 Task: Find connections with filter location Brackenheim with filter topic #Lifewith filter profile language English with filter current company Government of India with filter school Sant Gadge Baba Amravati University, Amravati with filter industry Specialty Trade Contractors with filter service category Bartending with filter keywords title Teaching Assistant
Action: Mouse moved to (552, 70)
Screenshot: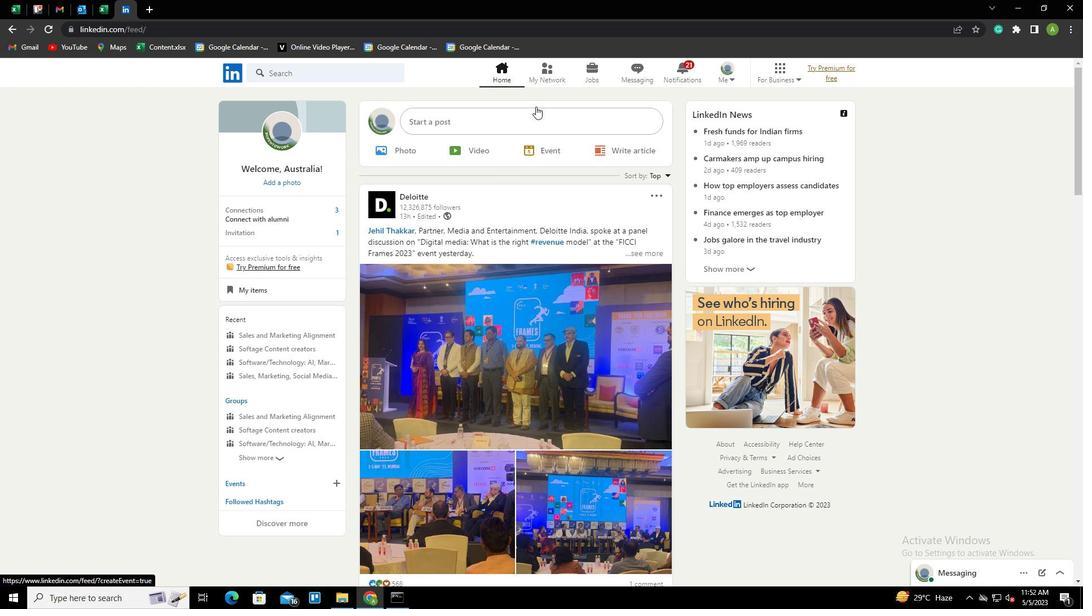 
Action: Mouse pressed left at (552, 70)
Screenshot: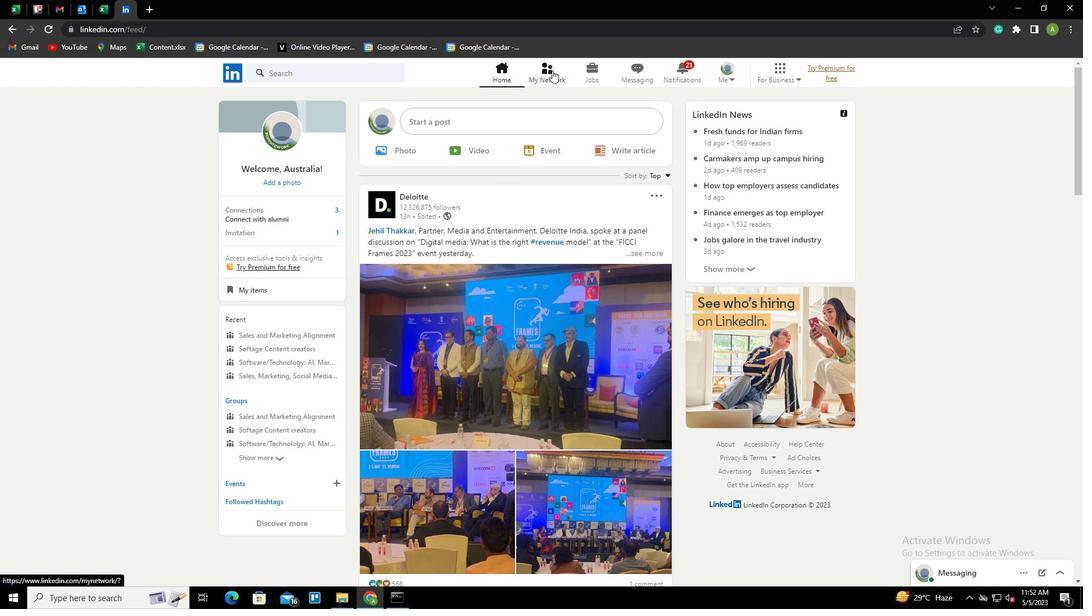 
Action: Mouse moved to (290, 132)
Screenshot: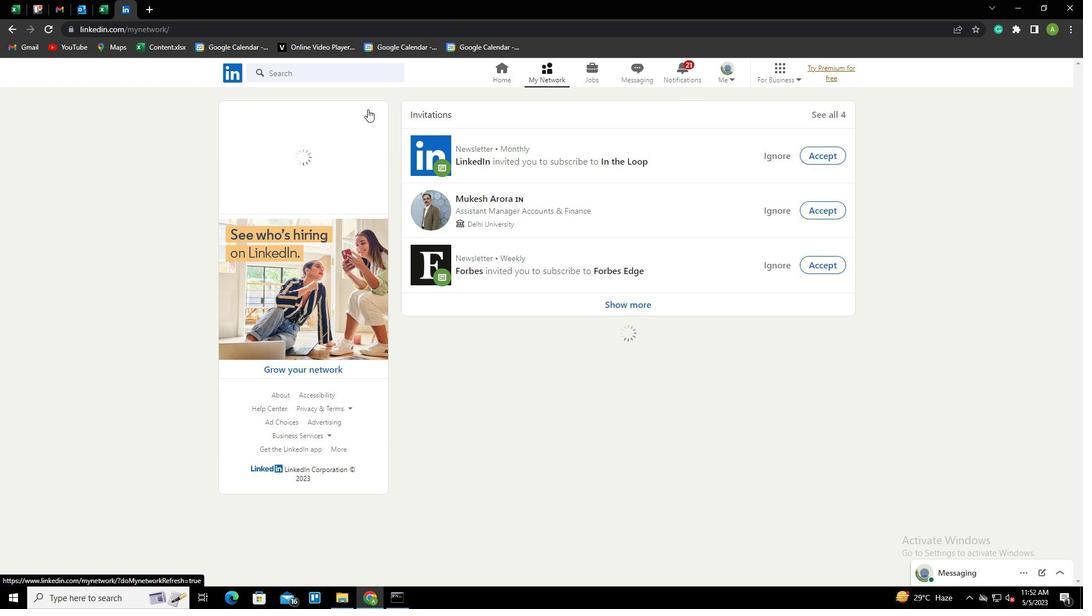 
Action: Mouse pressed left at (290, 132)
Screenshot: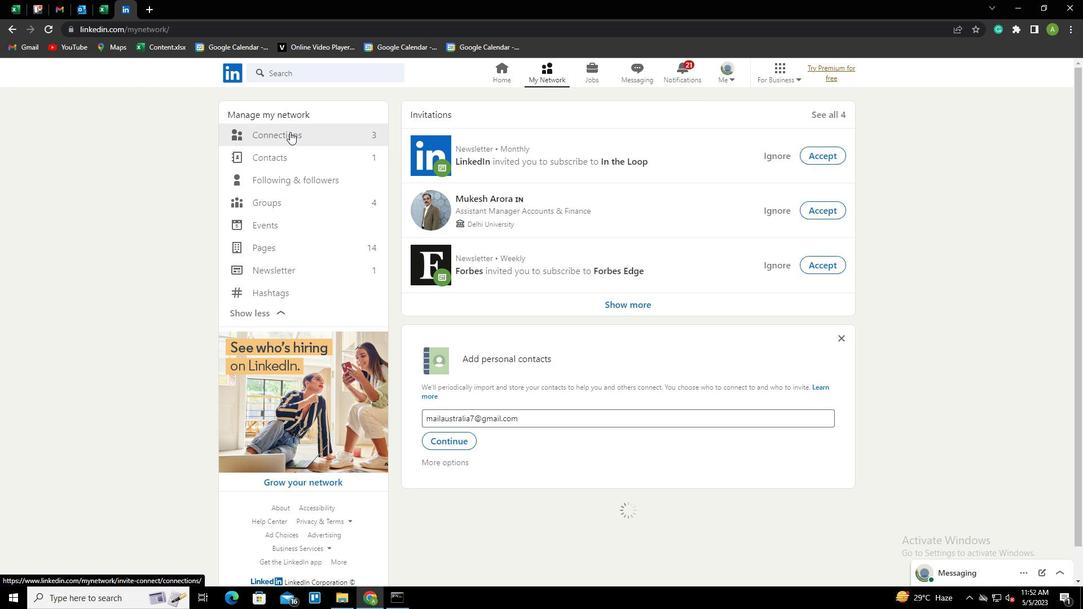 
Action: Mouse moved to (616, 135)
Screenshot: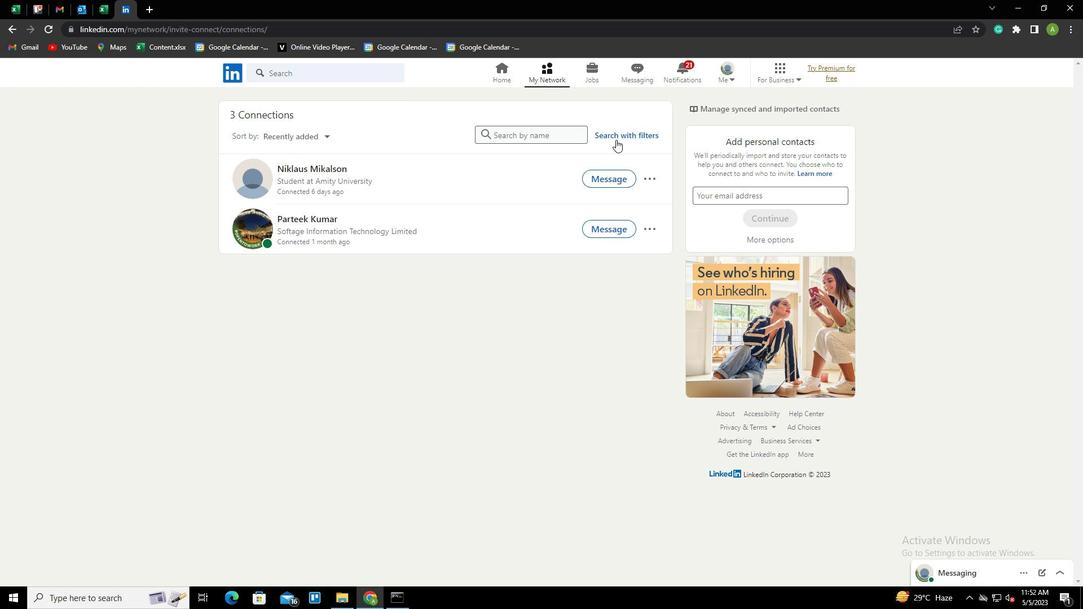 
Action: Mouse pressed left at (616, 135)
Screenshot: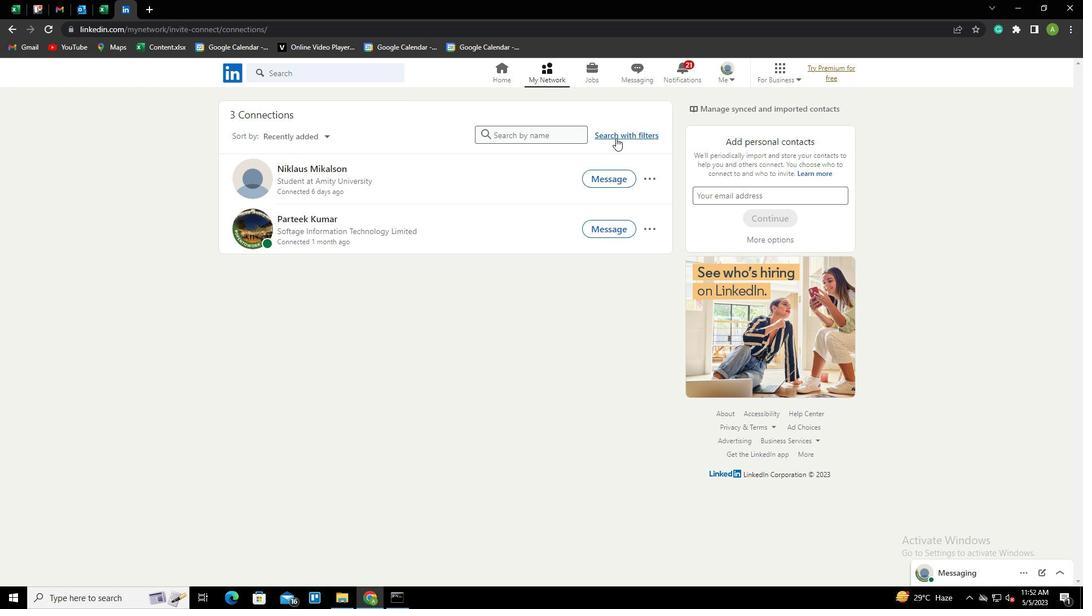 
Action: Mouse moved to (580, 100)
Screenshot: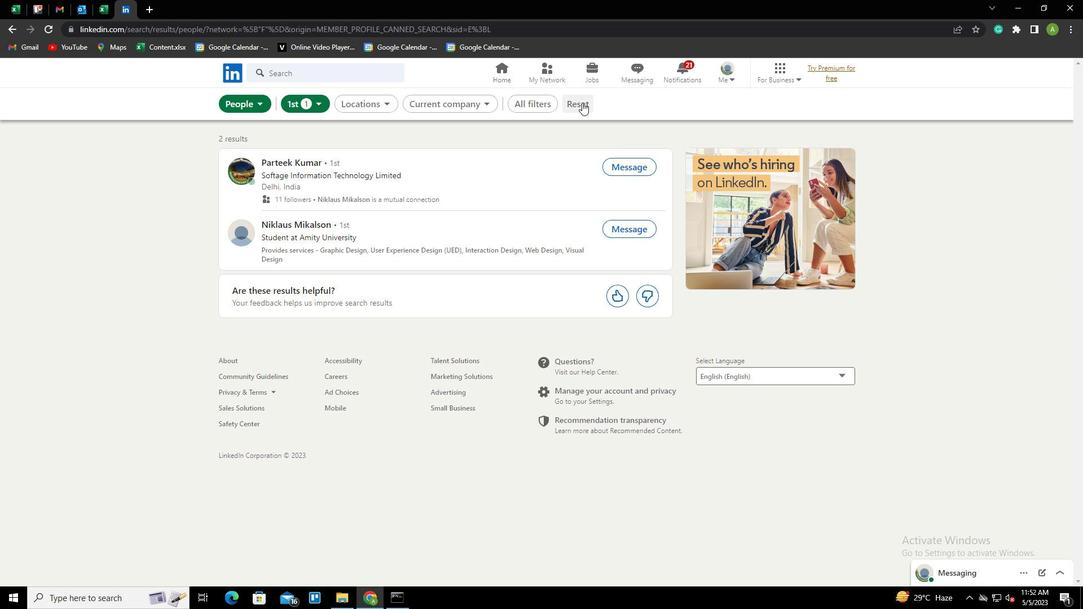 
Action: Mouse pressed left at (580, 100)
Screenshot: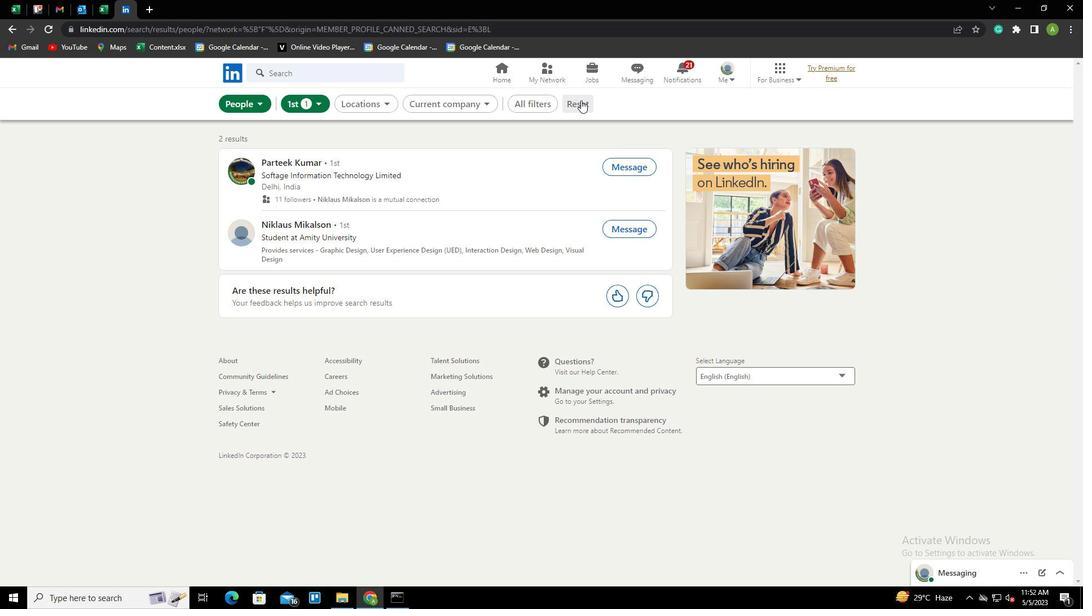 
Action: Mouse moved to (559, 104)
Screenshot: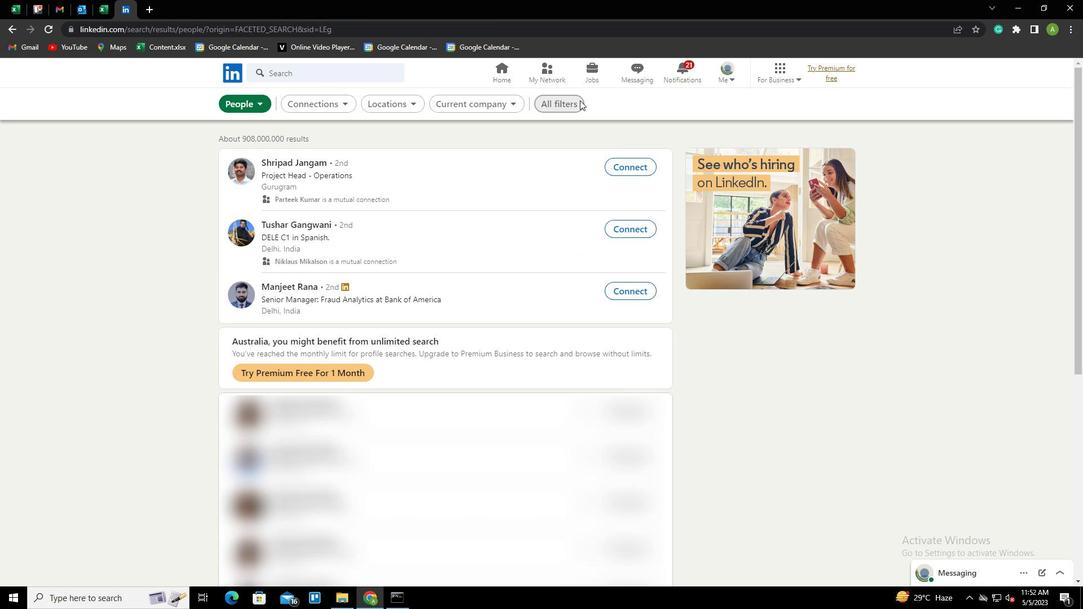 
Action: Mouse pressed left at (559, 104)
Screenshot: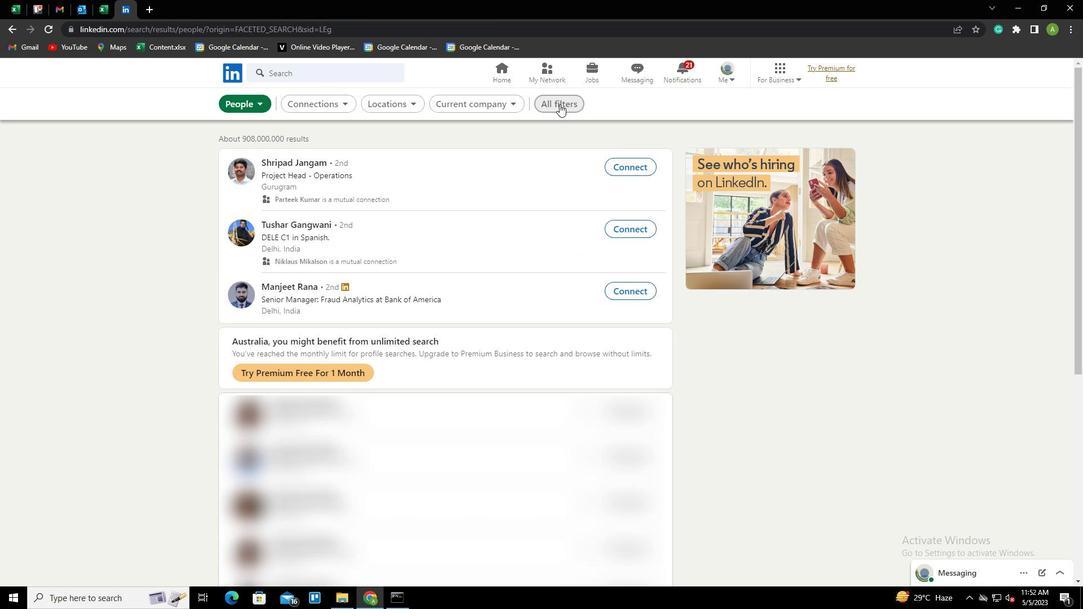 
Action: Mouse moved to (948, 367)
Screenshot: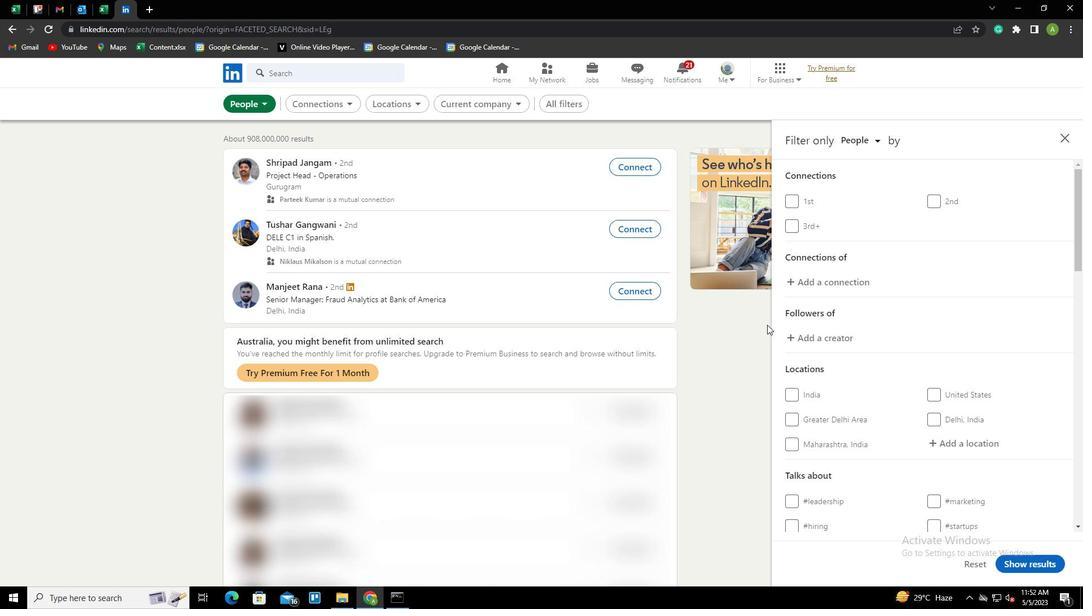 
Action: Mouse scrolled (948, 366) with delta (0, 0)
Screenshot: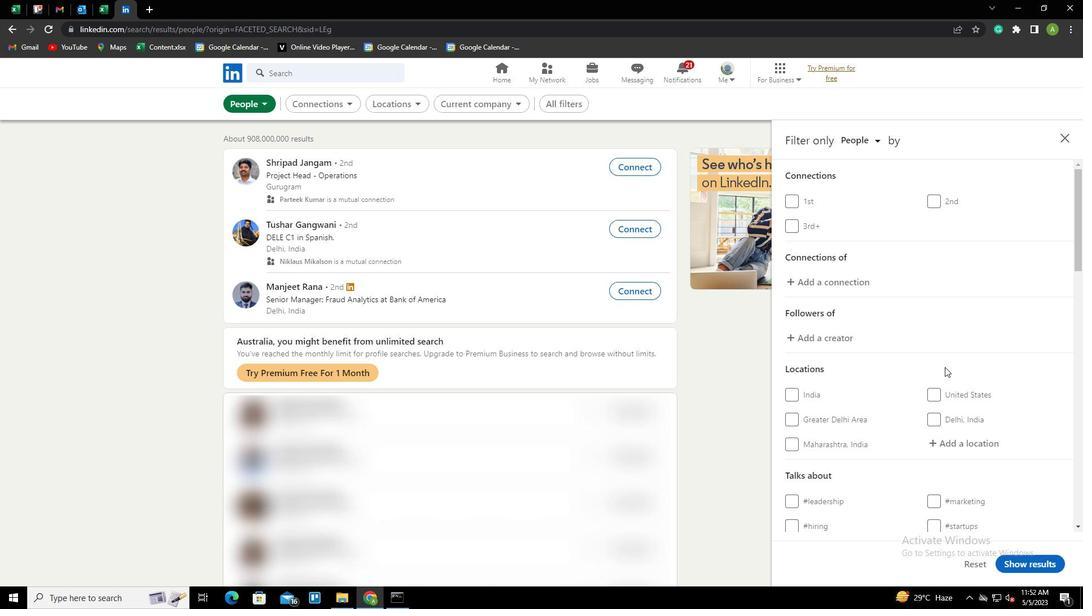 
Action: Mouse scrolled (948, 366) with delta (0, 0)
Screenshot: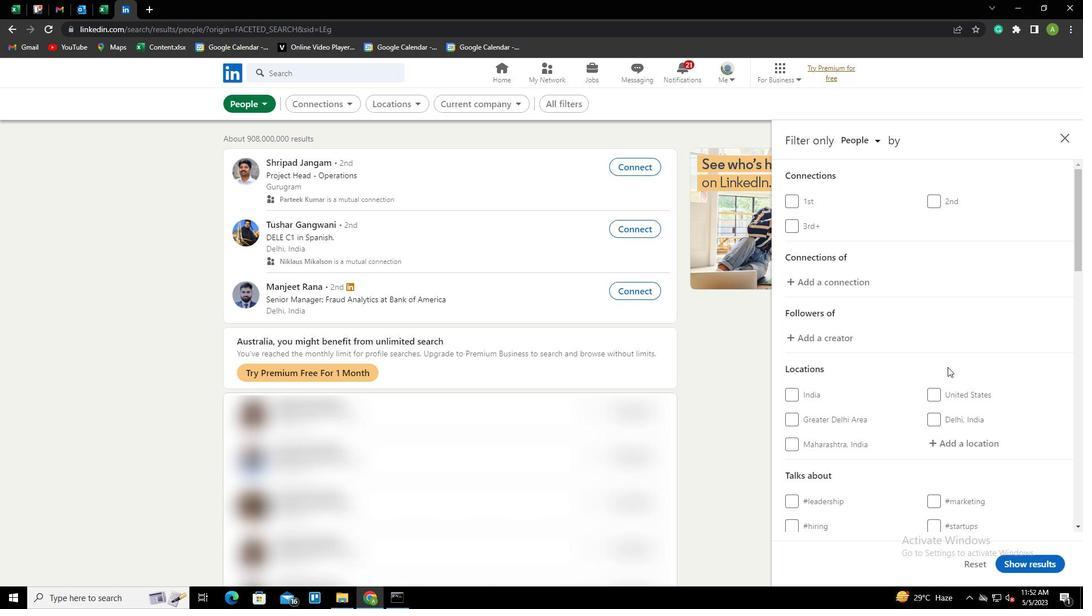 
Action: Mouse scrolled (948, 366) with delta (0, 0)
Screenshot: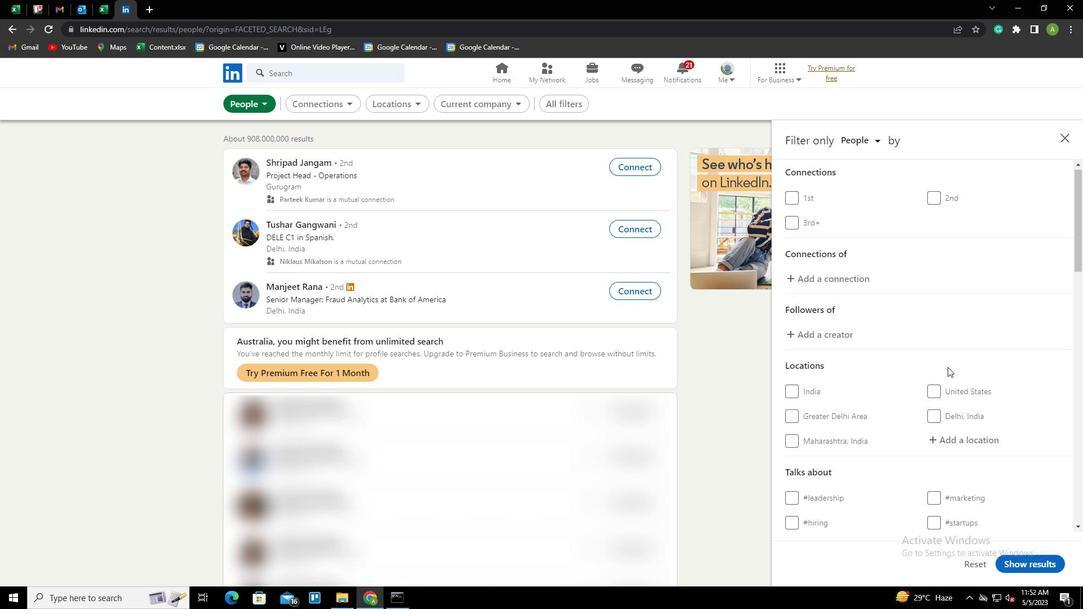 
Action: Mouse moved to (942, 279)
Screenshot: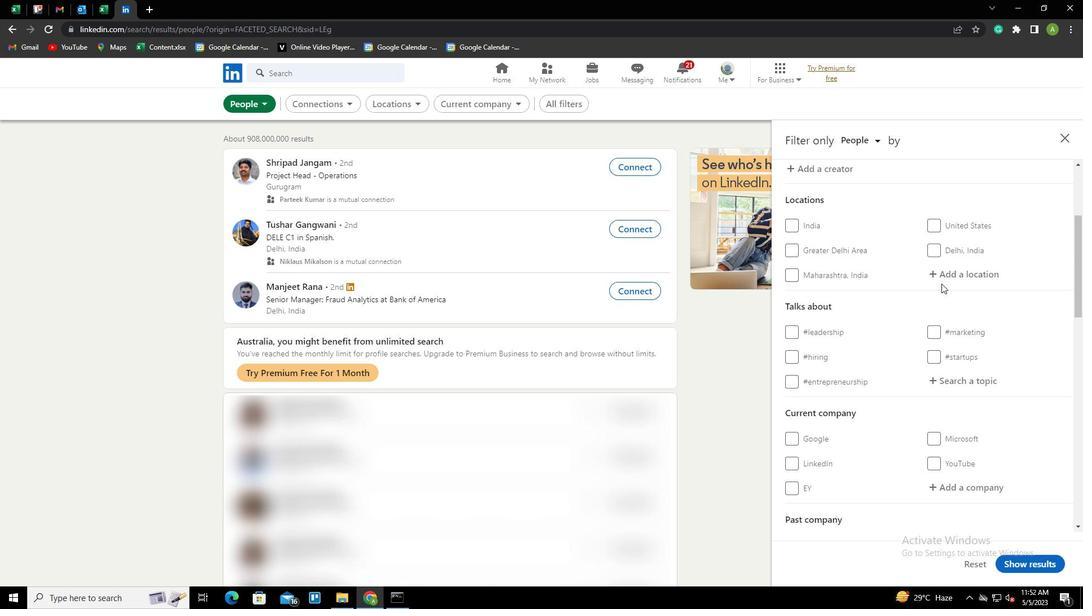 
Action: Mouse pressed left at (942, 279)
Screenshot: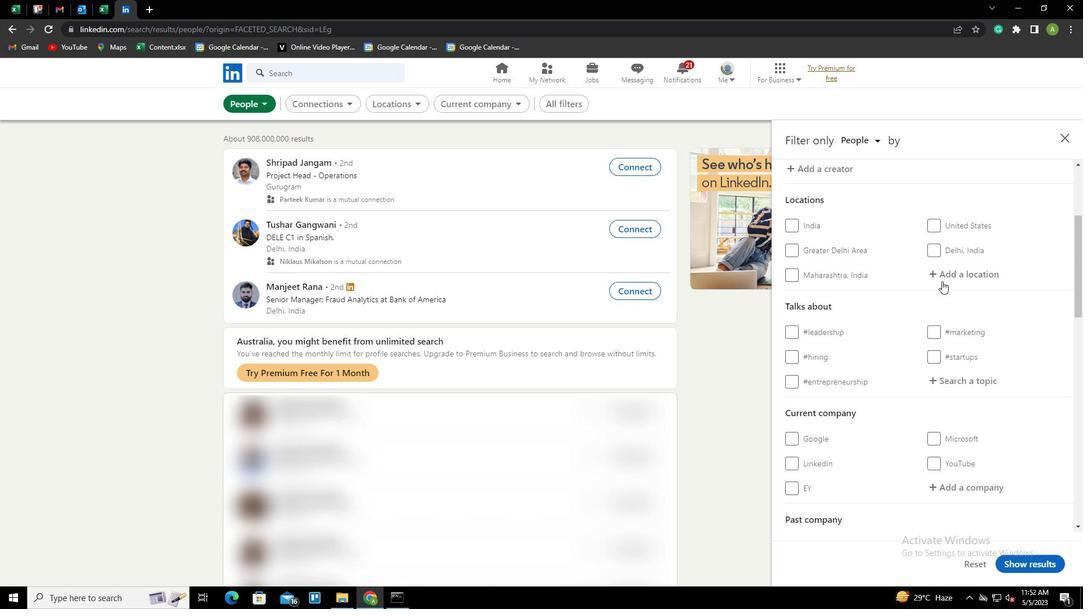 
Action: Key pressed <Key.shift>A<Key.shift_r><Key.home><Key.shift>BRACKENHEIM<Key.down><Key.enter>
Screenshot: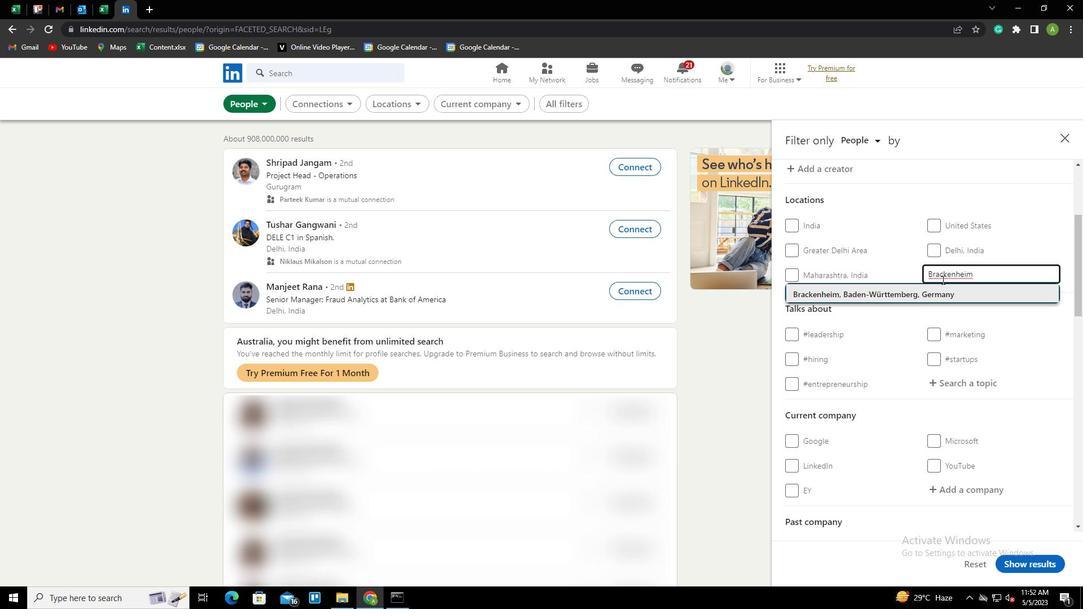 
Action: Mouse scrolled (942, 279) with delta (0, 0)
Screenshot: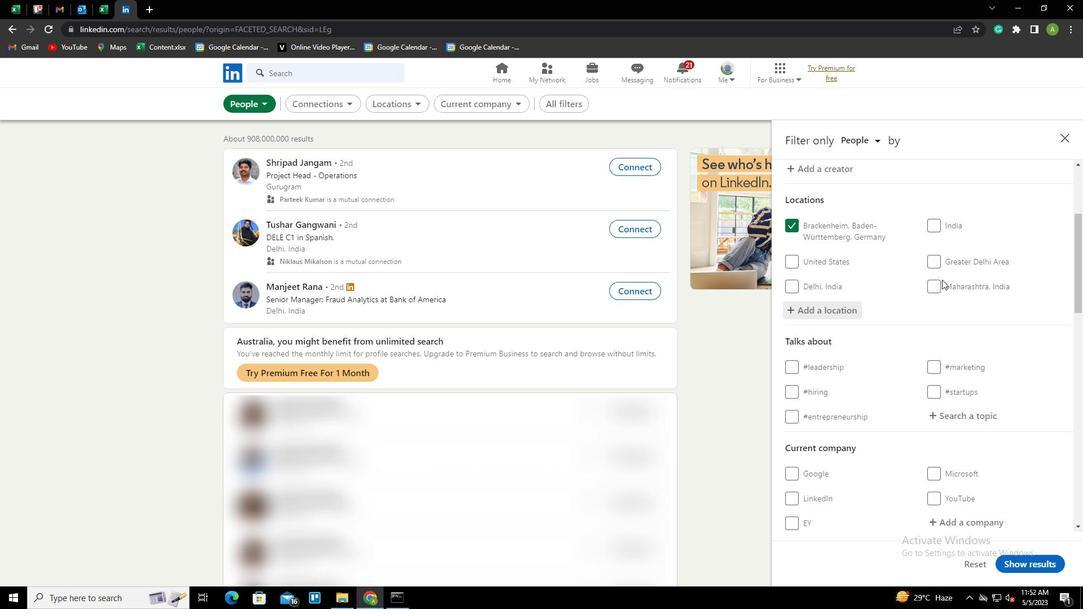 
Action: Mouse scrolled (942, 279) with delta (0, 0)
Screenshot: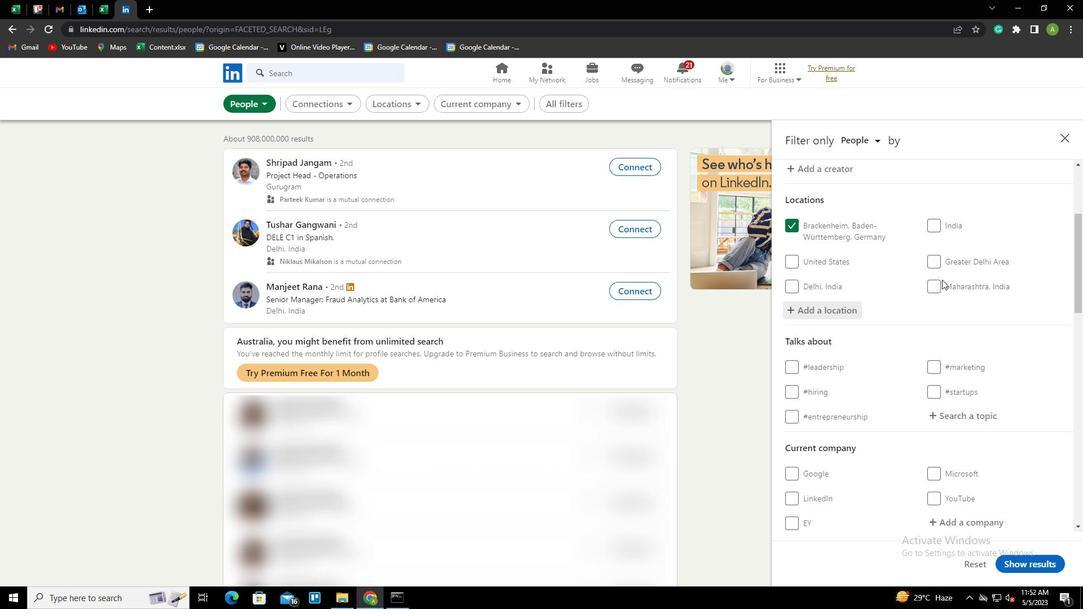 
Action: Mouse moved to (958, 303)
Screenshot: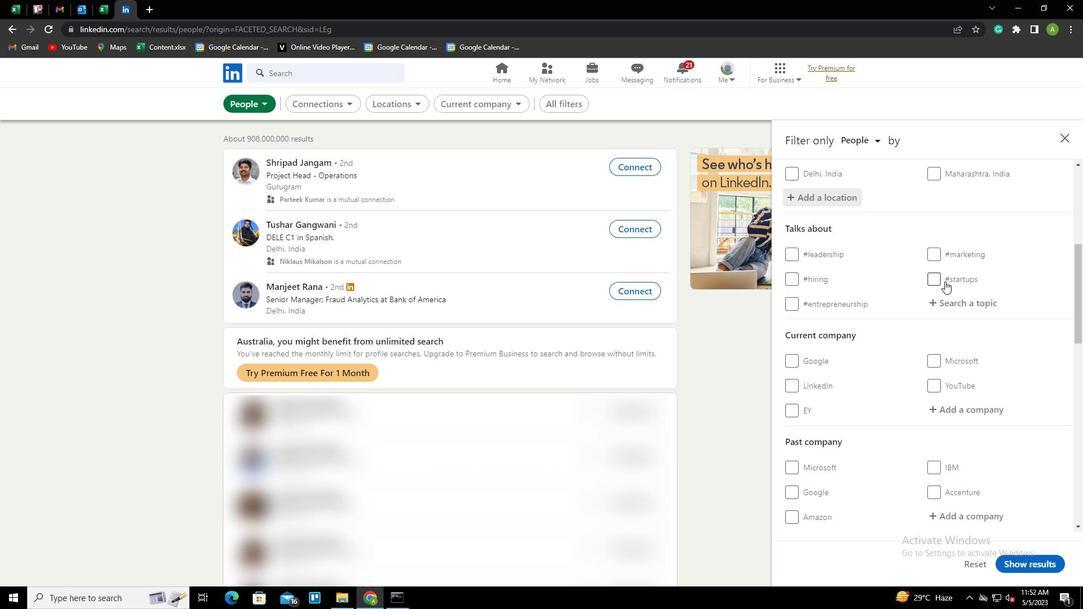 
Action: Mouse pressed left at (958, 303)
Screenshot: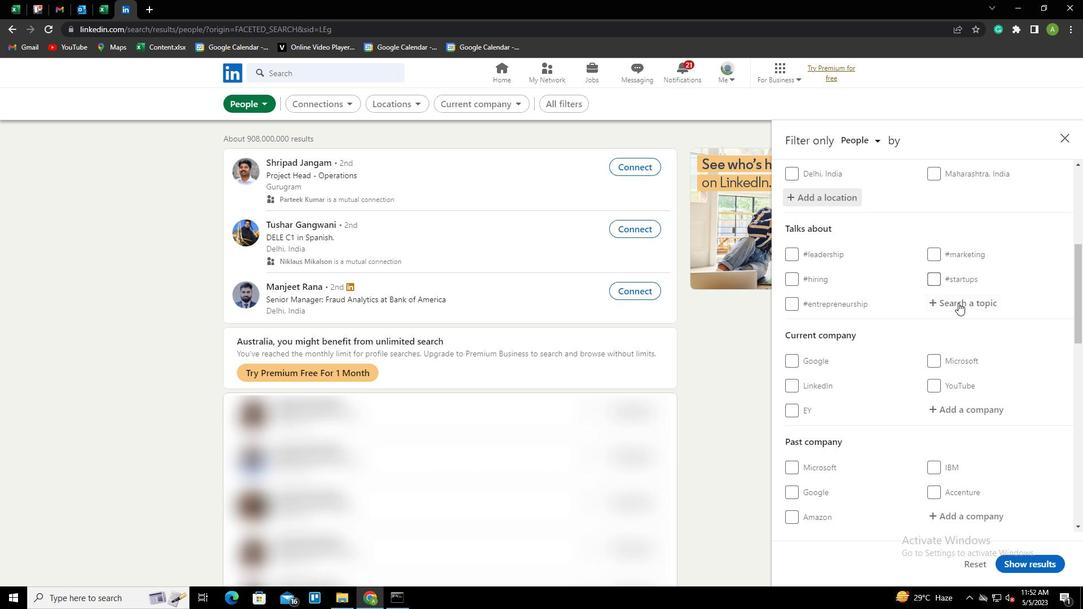 
Action: Key pressed LIFE<Key.down><Key.down><Key.up><Key.enter>
Screenshot: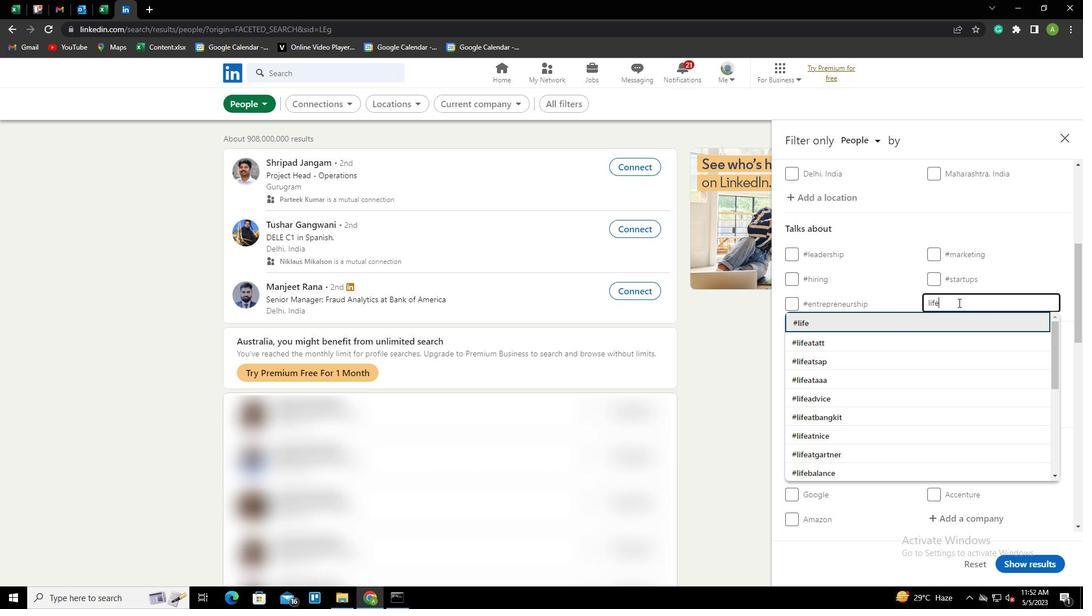 
Action: Mouse scrolled (958, 302) with delta (0, 0)
Screenshot: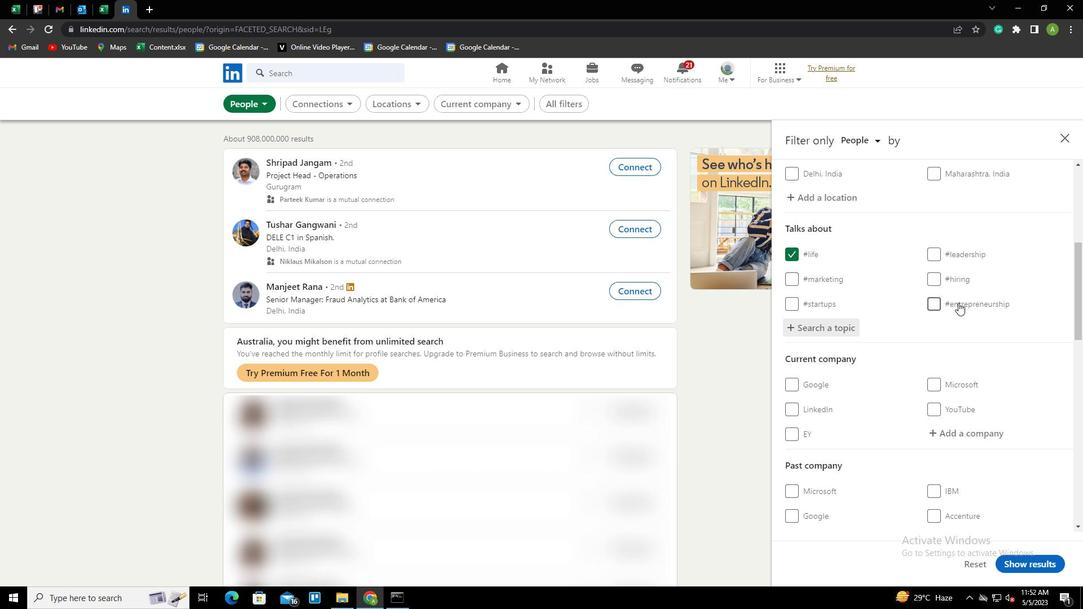 
Action: Mouse scrolled (958, 302) with delta (0, 0)
Screenshot: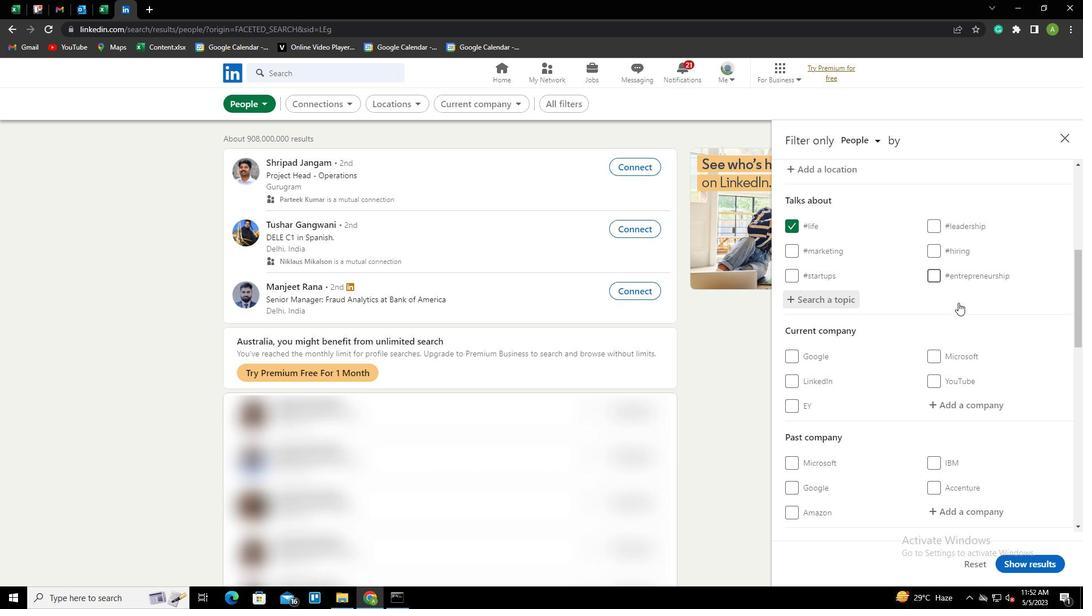 
Action: Mouse scrolled (958, 302) with delta (0, 0)
Screenshot: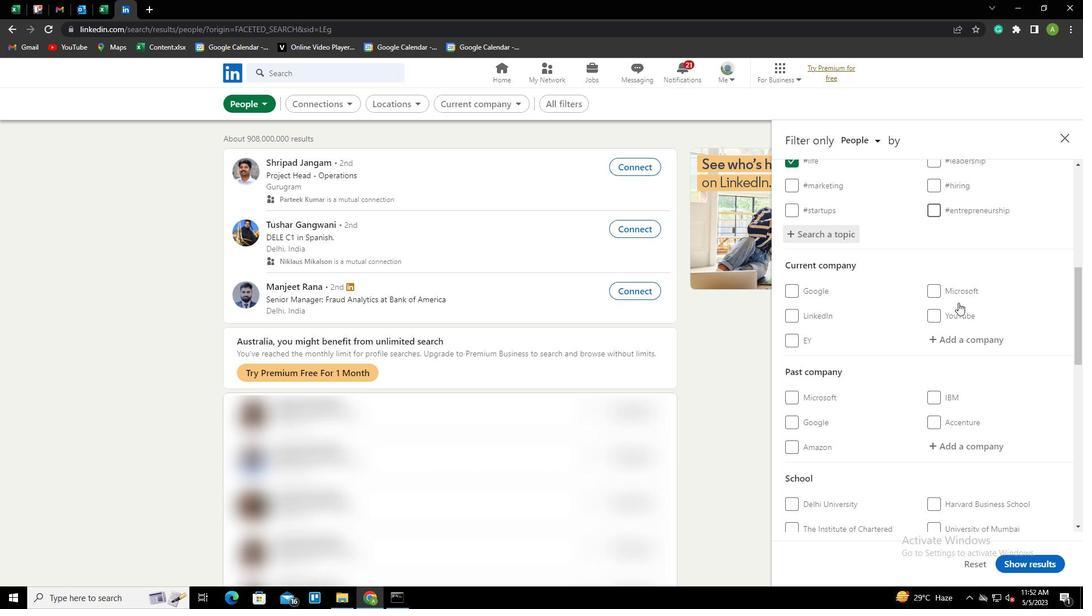 
Action: Mouse scrolled (958, 302) with delta (0, 0)
Screenshot: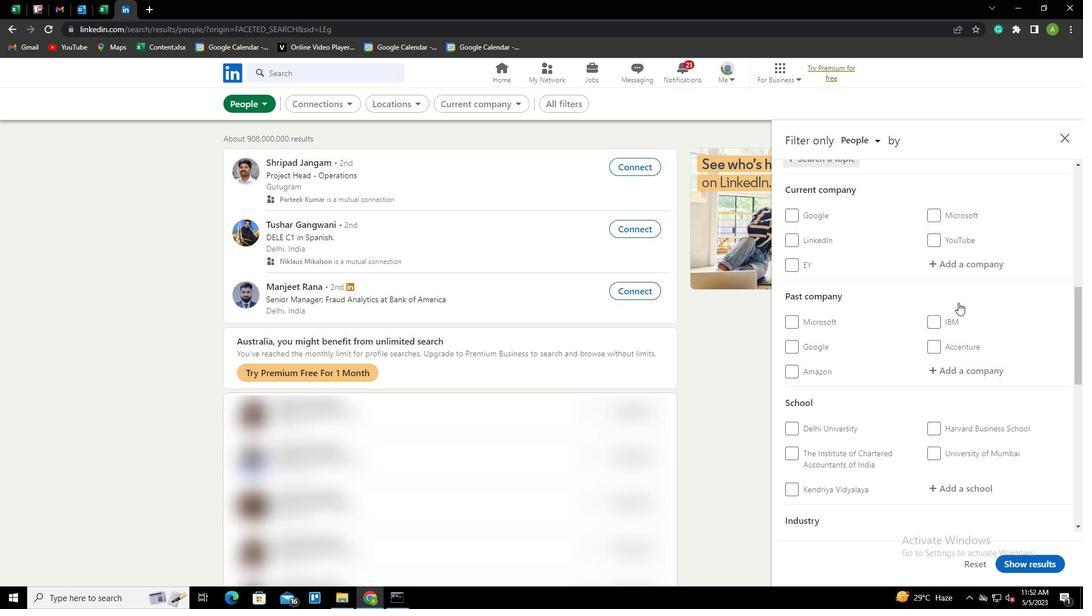 
Action: Mouse scrolled (958, 302) with delta (0, 0)
Screenshot: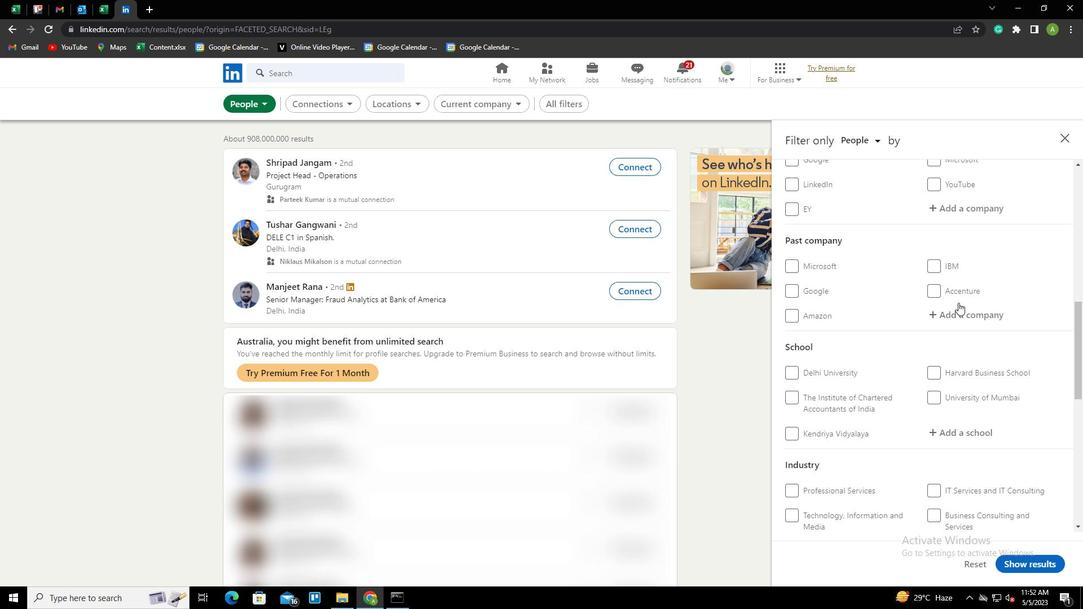 
Action: Mouse scrolled (958, 302) with delta (0, 0)
Screenshot: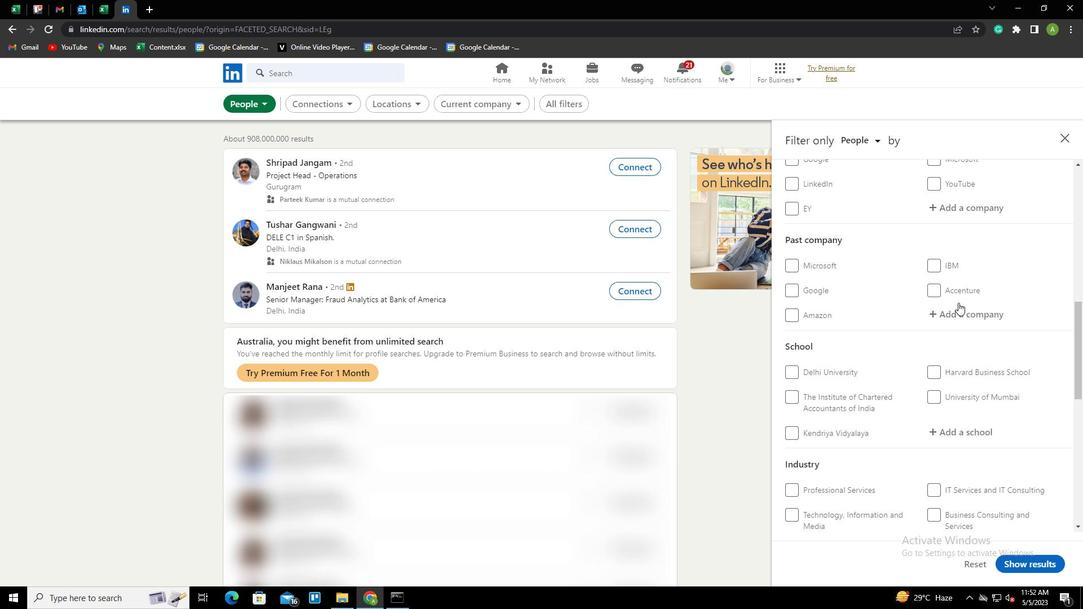 
Action: Mouse scrolled (958, 302) with delta (0, 0)
Screenshot: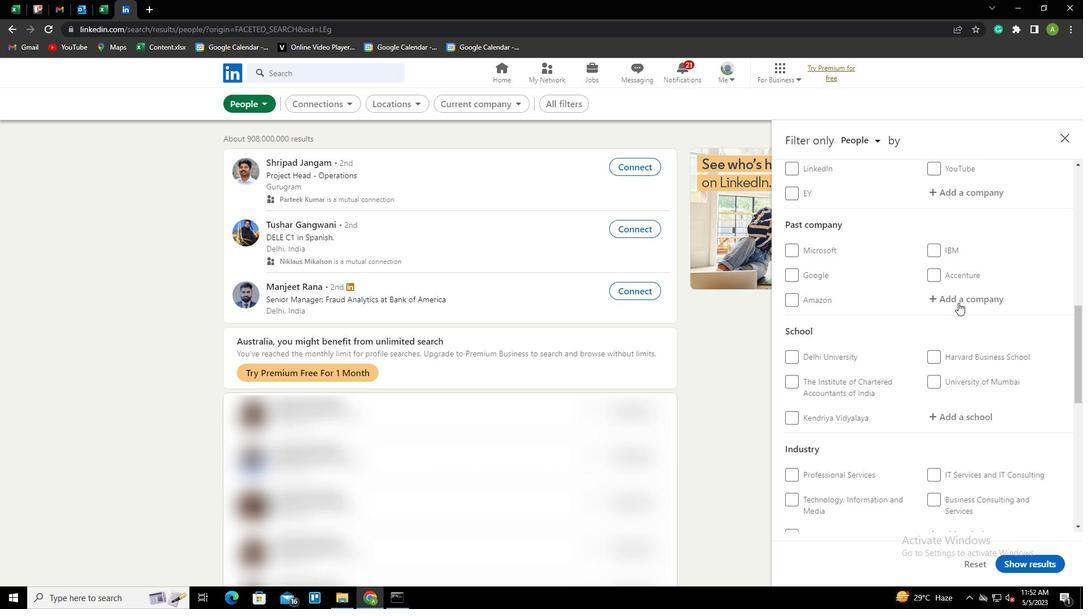 
Action: Mouse scrolled (958, 302) with delta (0, 0)
Screenshot: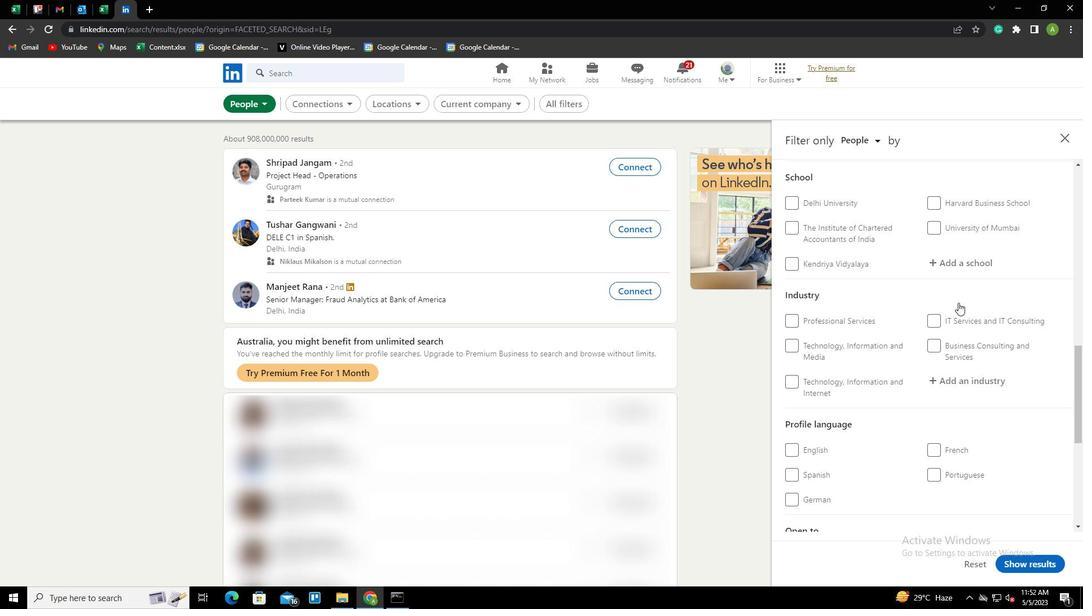 
Action: Mouse scrolled (958, 302) with delta (0, 0)
Screenshot: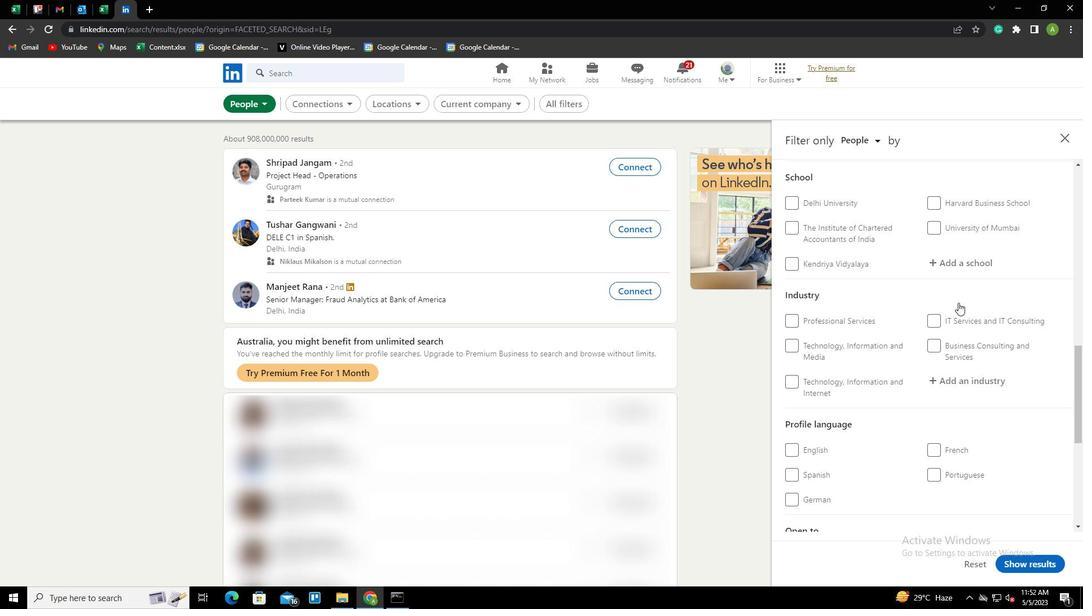 
Action: Mouse moved to (787, 338)
Screenshot: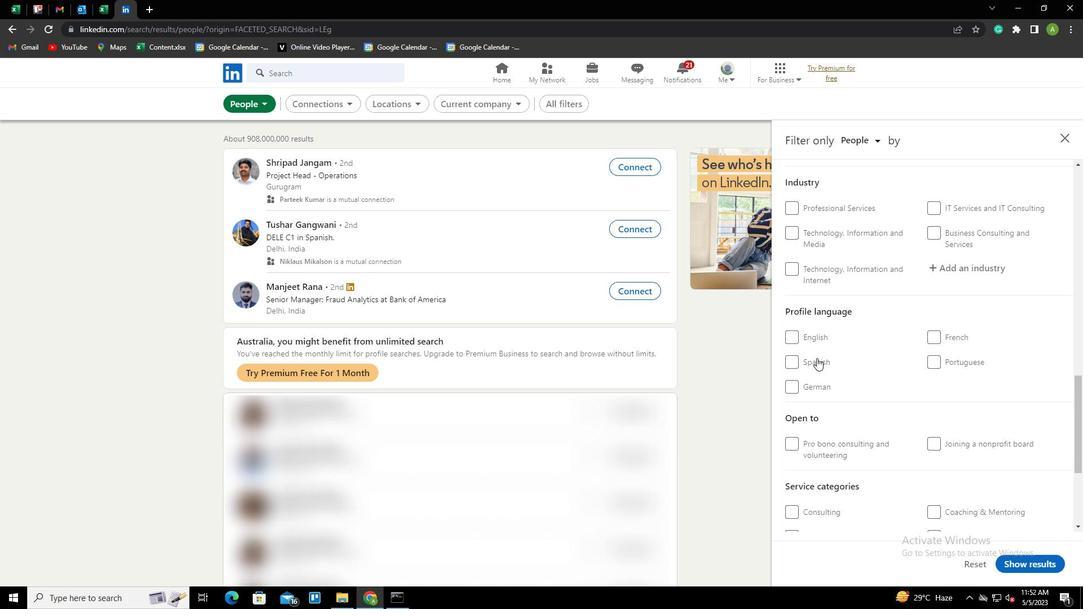 
Action: Mouse pressed left at (787, 338)
Screenshot: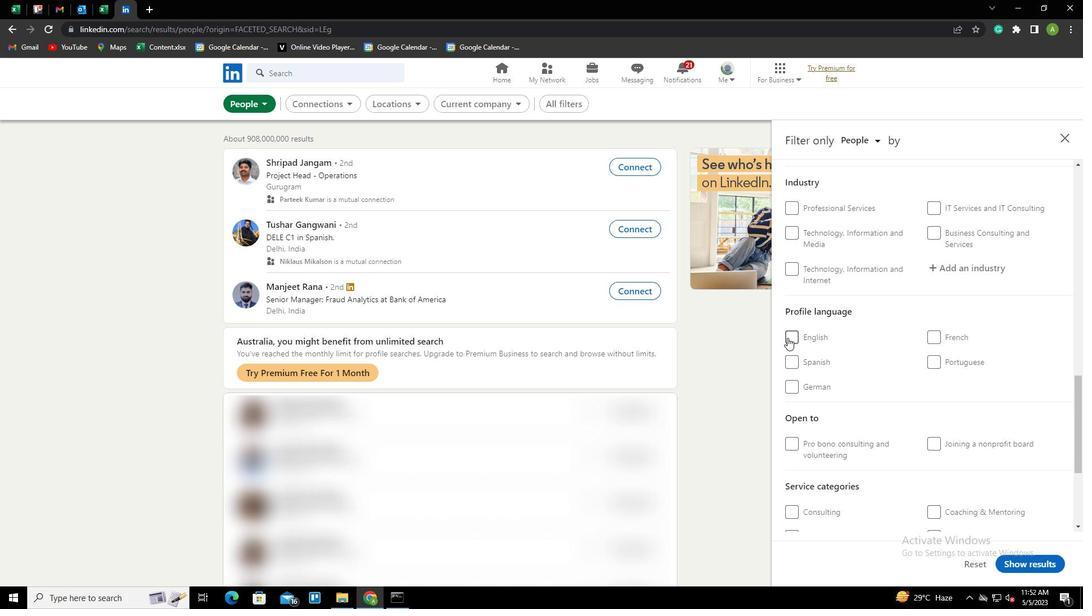 
Action: Mouse moved to (915, 316)
Screenshot: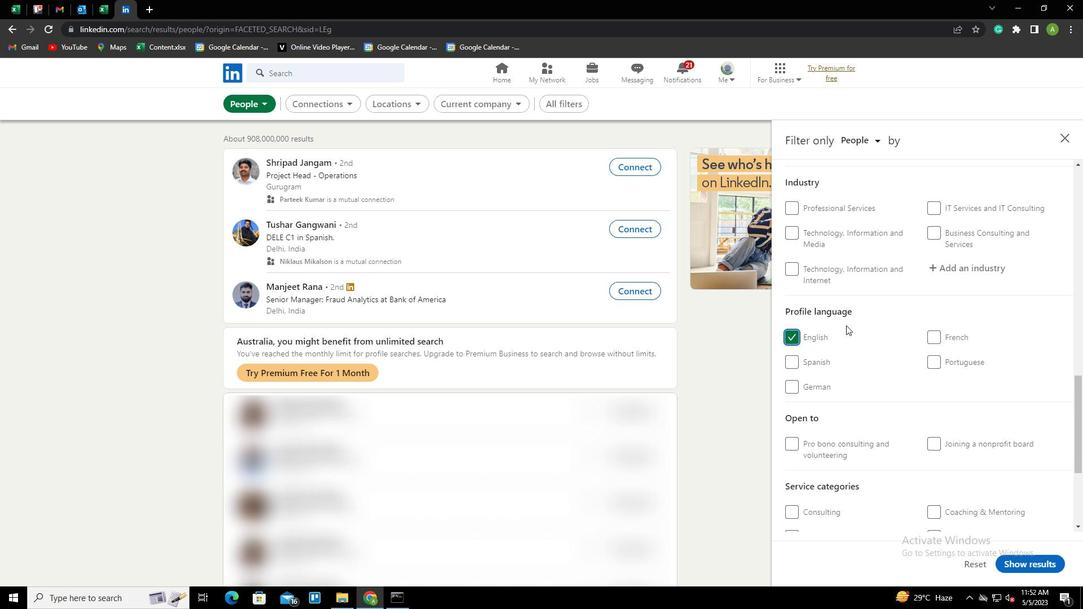 
Action: Mouse scrolled (915, 316) with delta (0, 0)
Screenshot: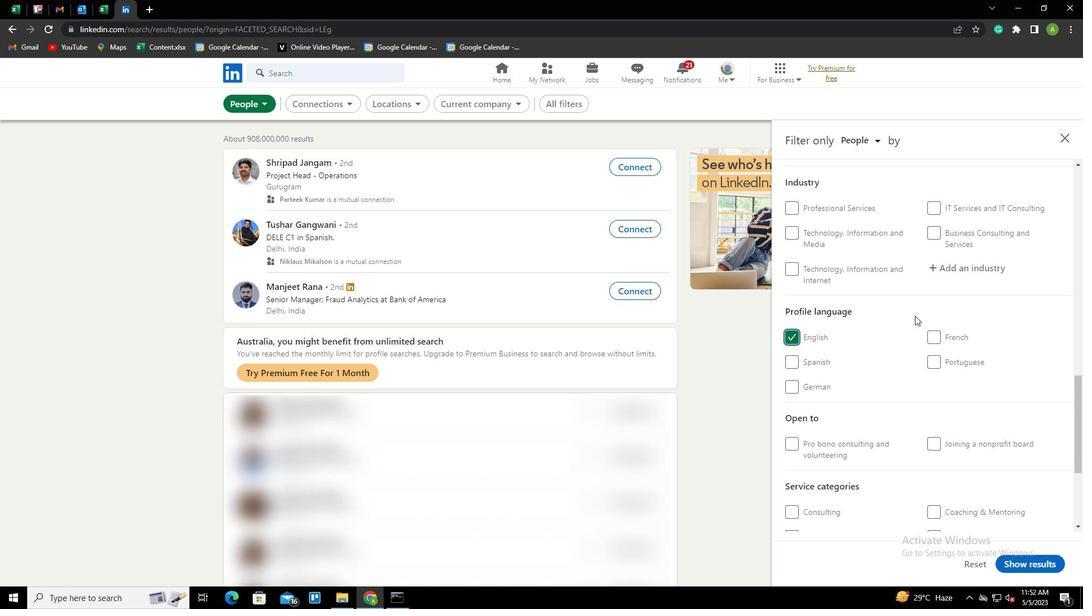 
Action: Mouse scrolled (915, 316) with delta (0, 0)
Screenshot: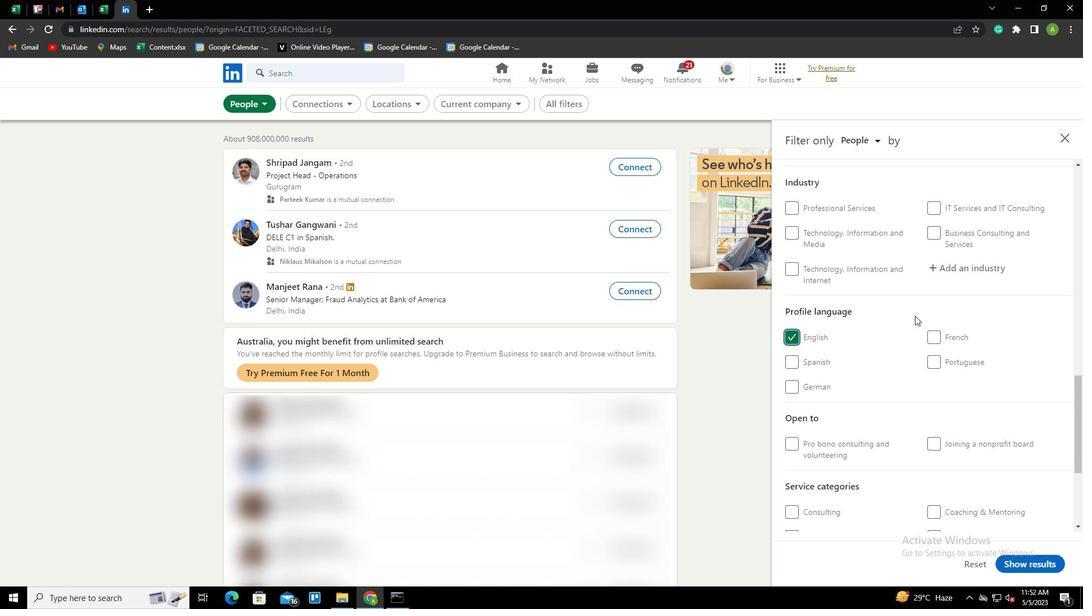 
Action: Mouse scrolled (915, 316) with delta (0, 0)
Screenshot: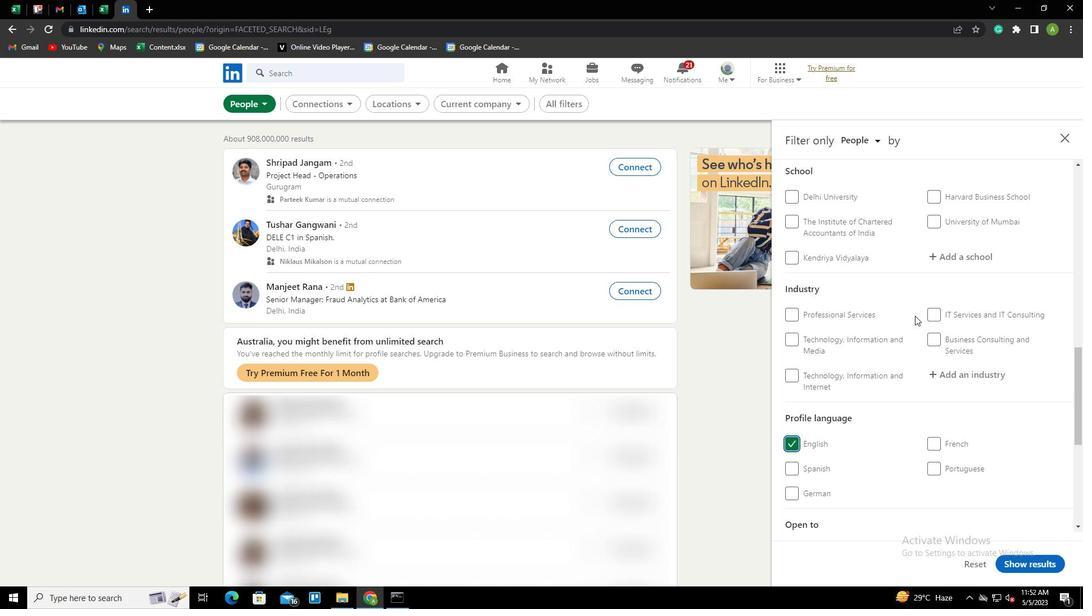 
Action: Mouse scrolled (915, 316) with delta (0, 0)
Screenshot: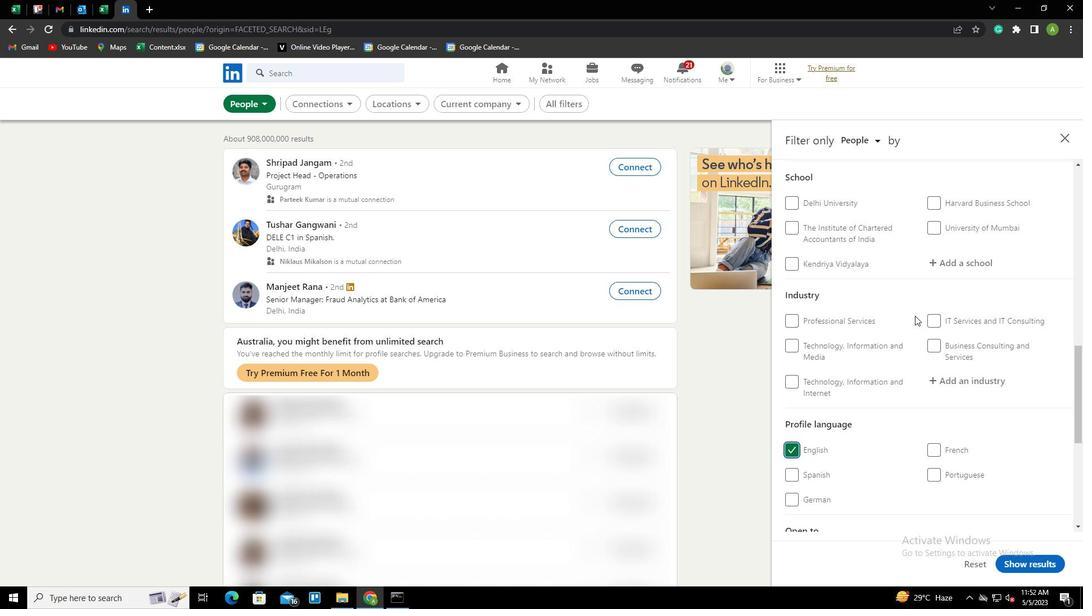 
Action: Mouse moved to (916, 314)
Screenshot: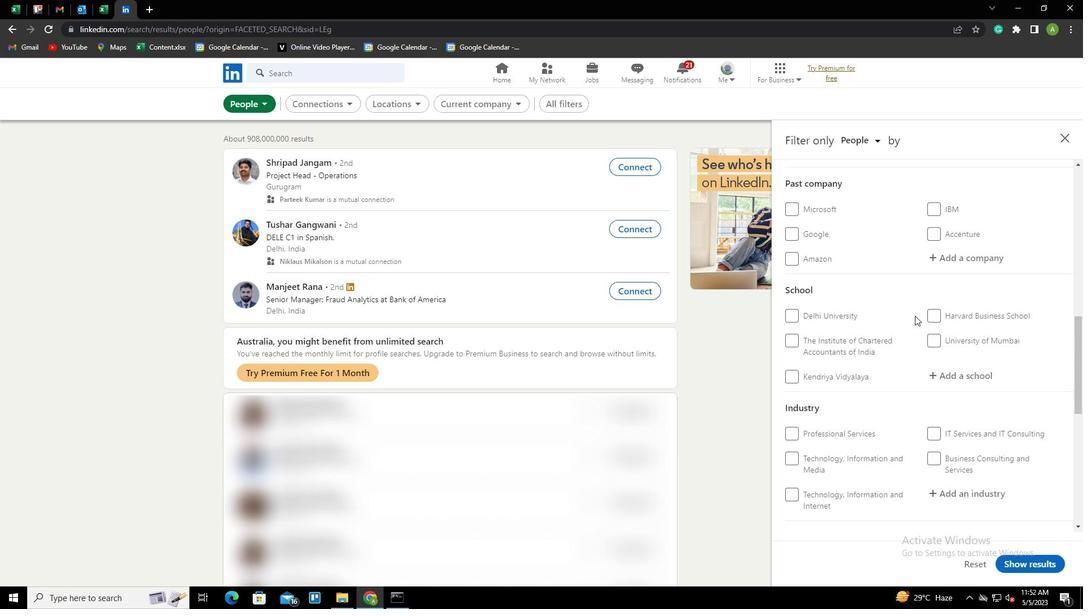 
Action: Mouse scrolled (916, 315) with delta (0, 0)
Screenshot: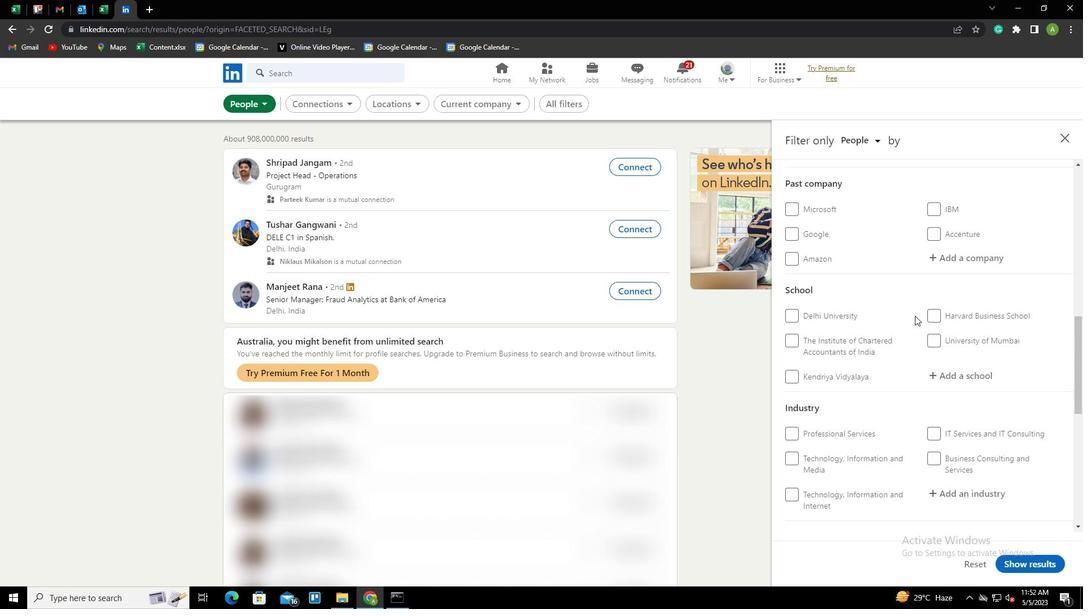 
Action: Mouse moved to (922, 296)
Screenshot: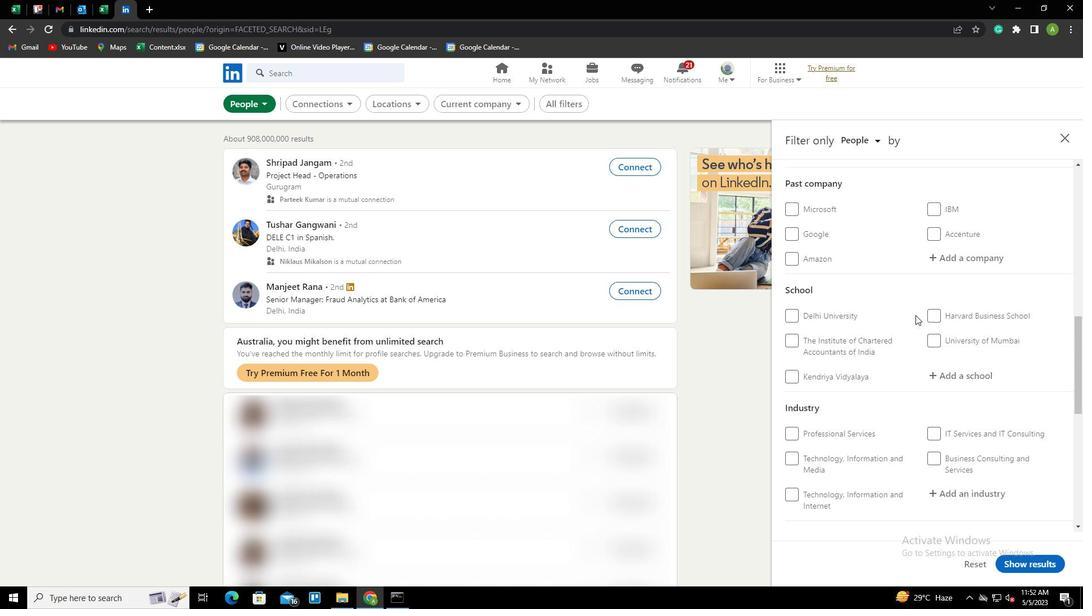 
Action: Mouse scrolled (922, 296) with delta (0, 0)
Screenshot: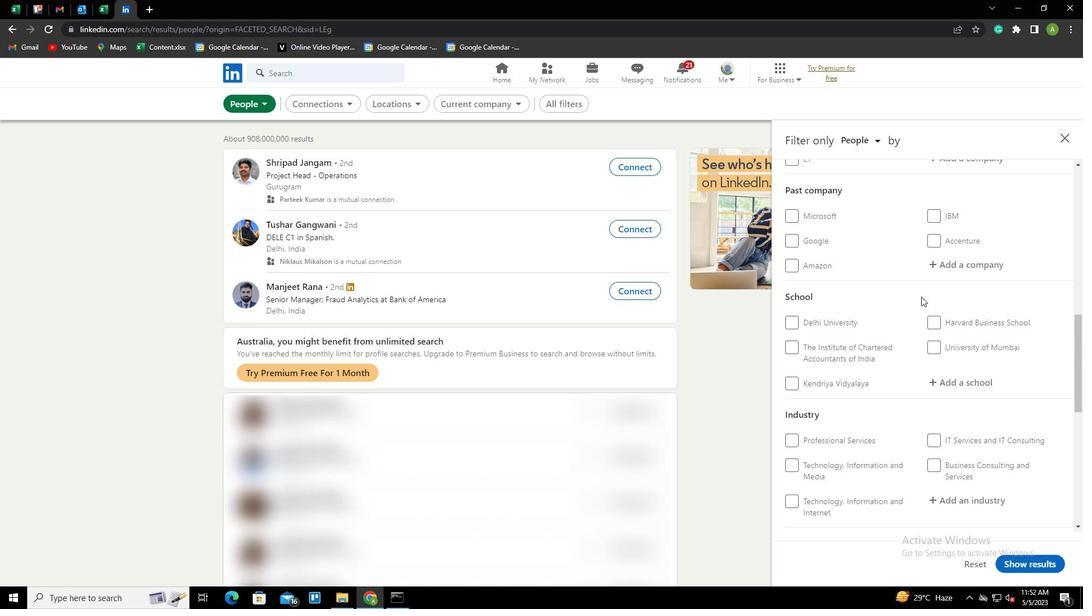 
Action: Mouse moved to (937, 264)
Screenshot: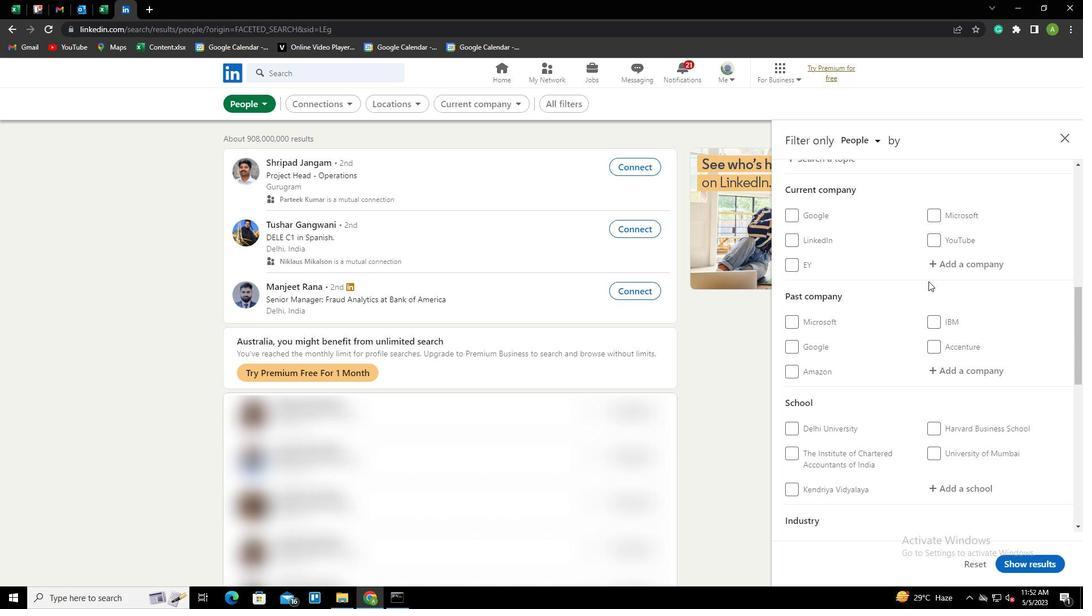 
Action: Mouse pressed left at (937, 264)
Screenshot: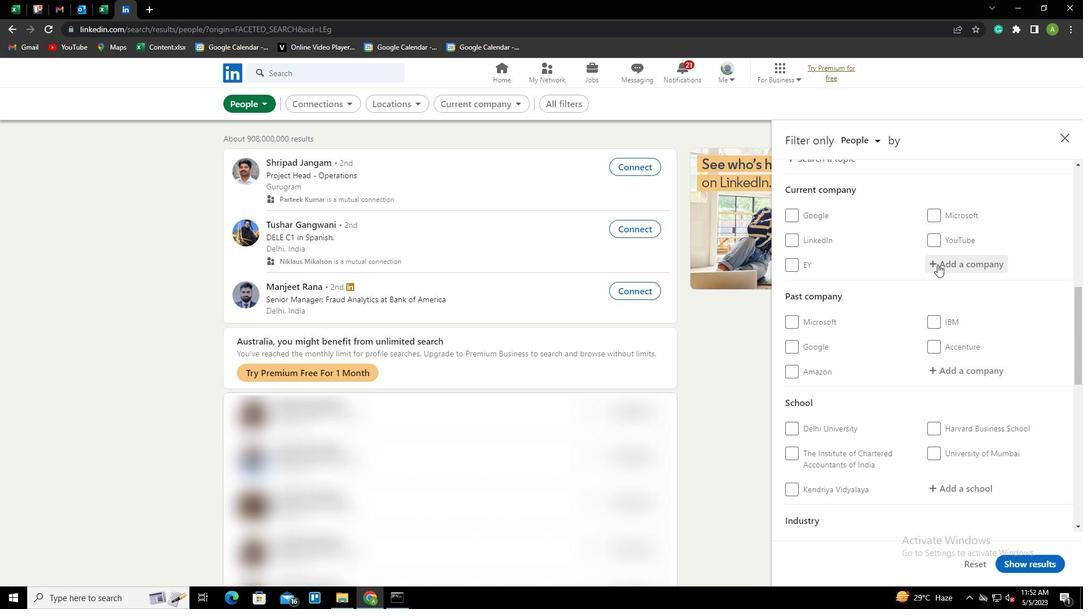 
Action: Key pressed <Key.shift>C<Key.backspace><Key.shift>GOVERNMENT<Key.space>OF<Key.space><Key.shift>INDIA<Key.down><Key.enter>
Screenshot: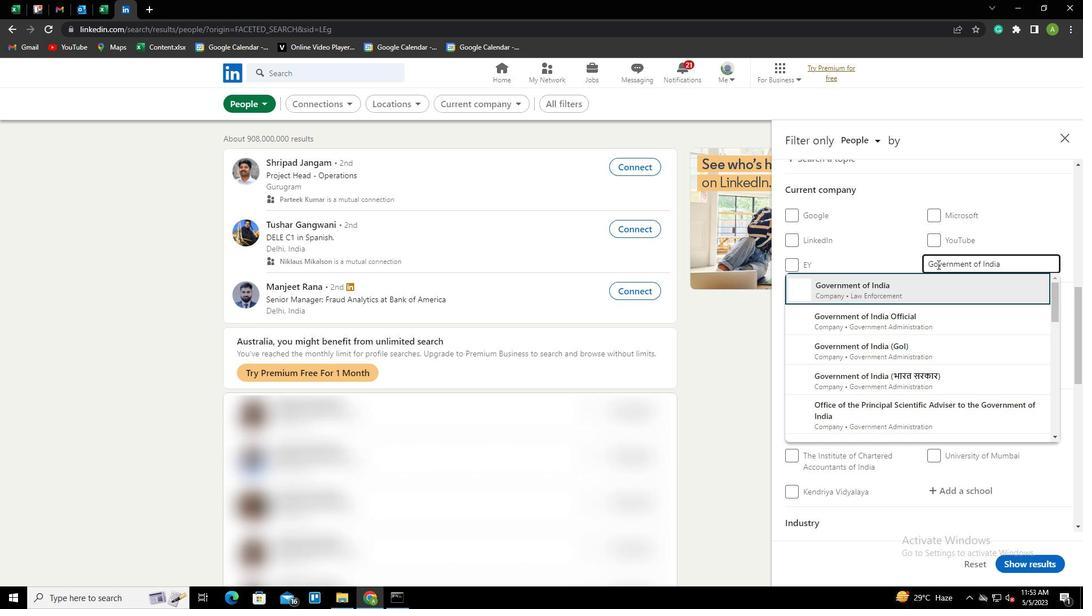 
Action: Mouse scrolled (937, 264) with delta (0, 0)
Screenshot: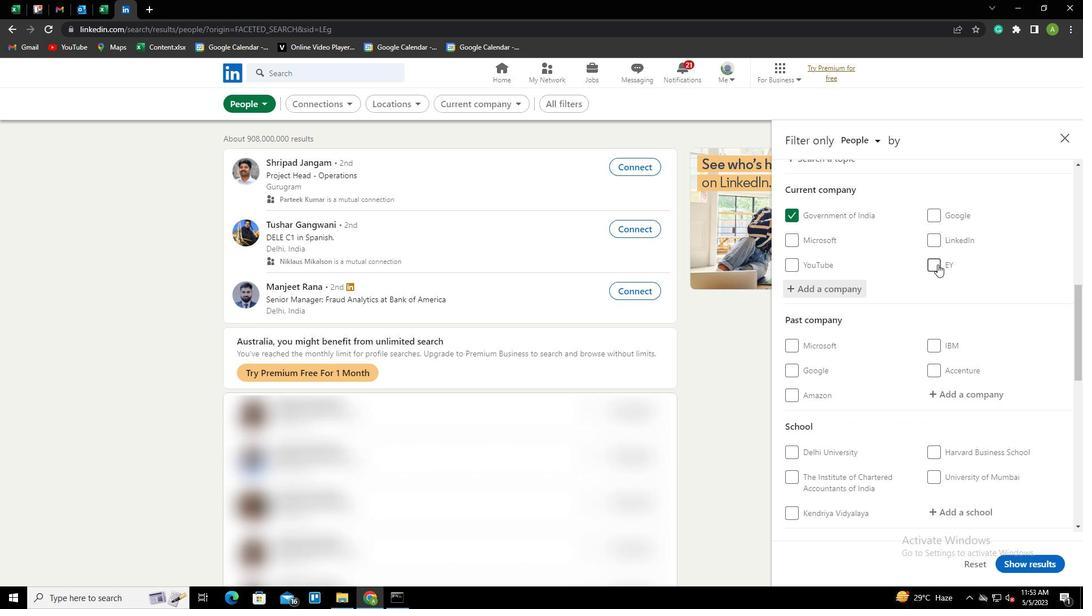 
Action: Mouse scrolled (937, 264) with delta (0, 0)
Screenshot: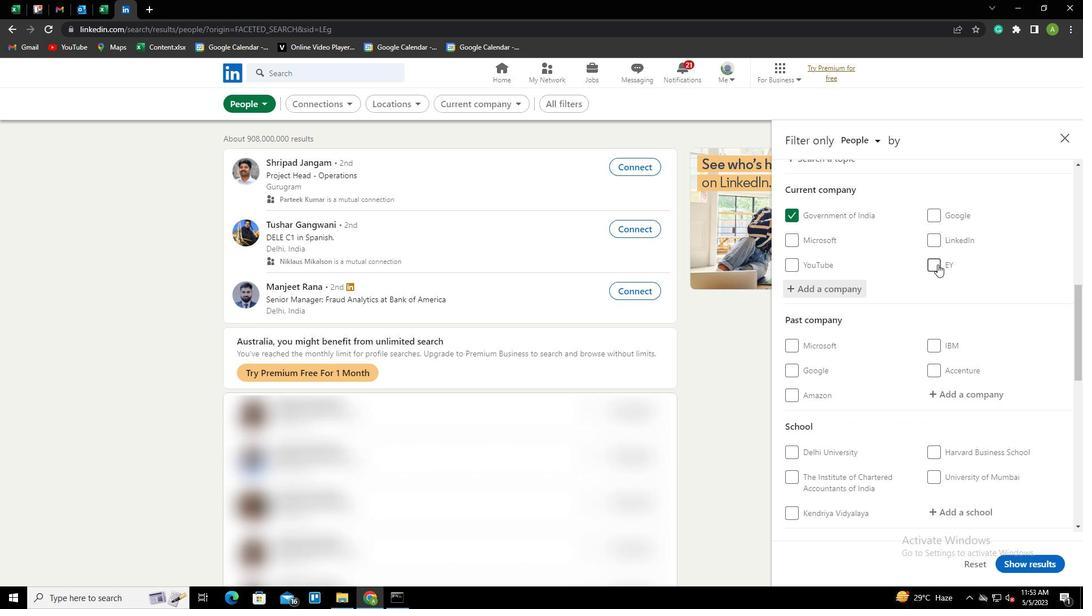 
Action: Mouse scrolled (937, 264) with delta (0, 0)
Screenshot: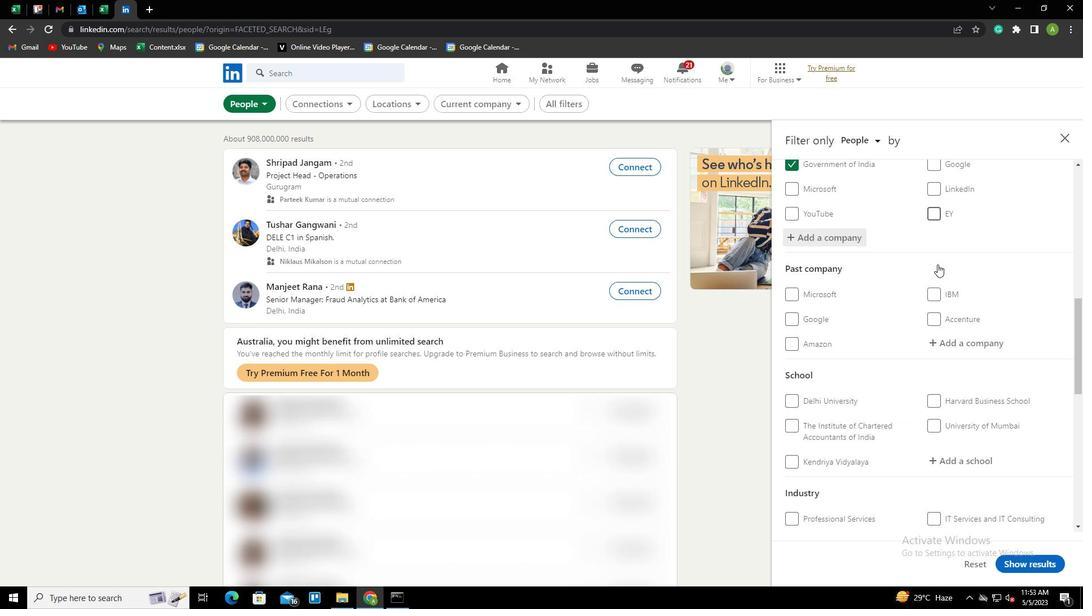 
Action: Mouse scrolled (937, 264) with delta (0, 0)
Screenshot: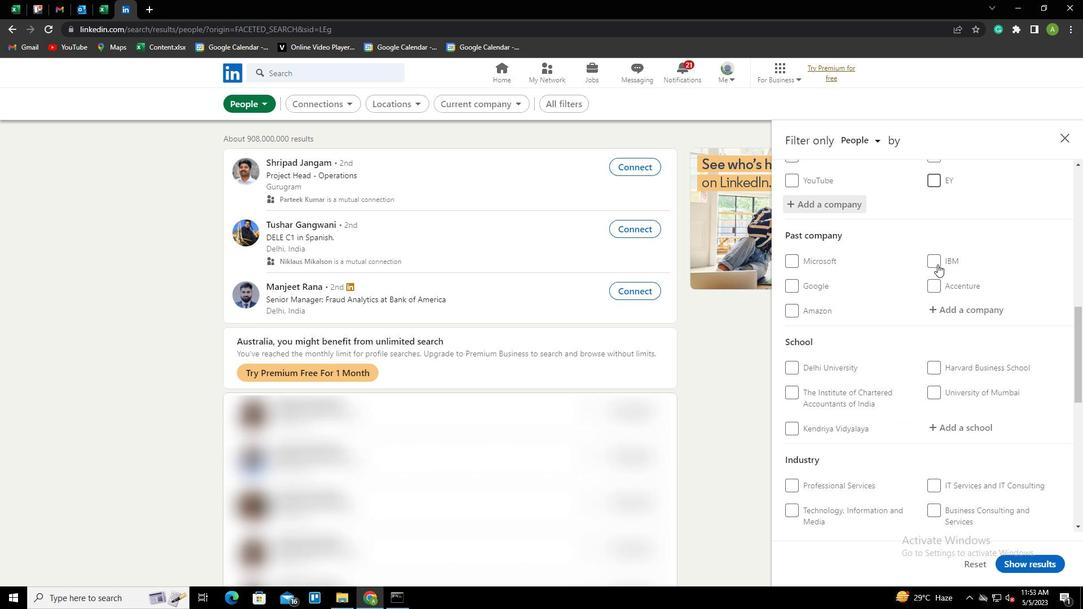 
Action: Mouse moved to (954, 284)
Screenshot: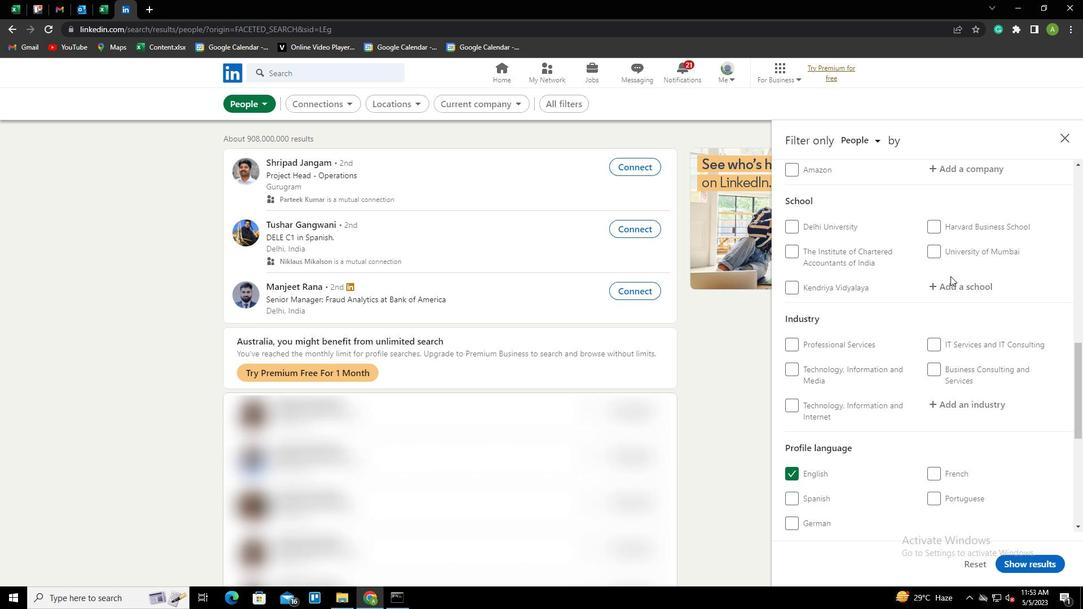 
Action: Mouse pressed left at (954, 284)
Screenshot: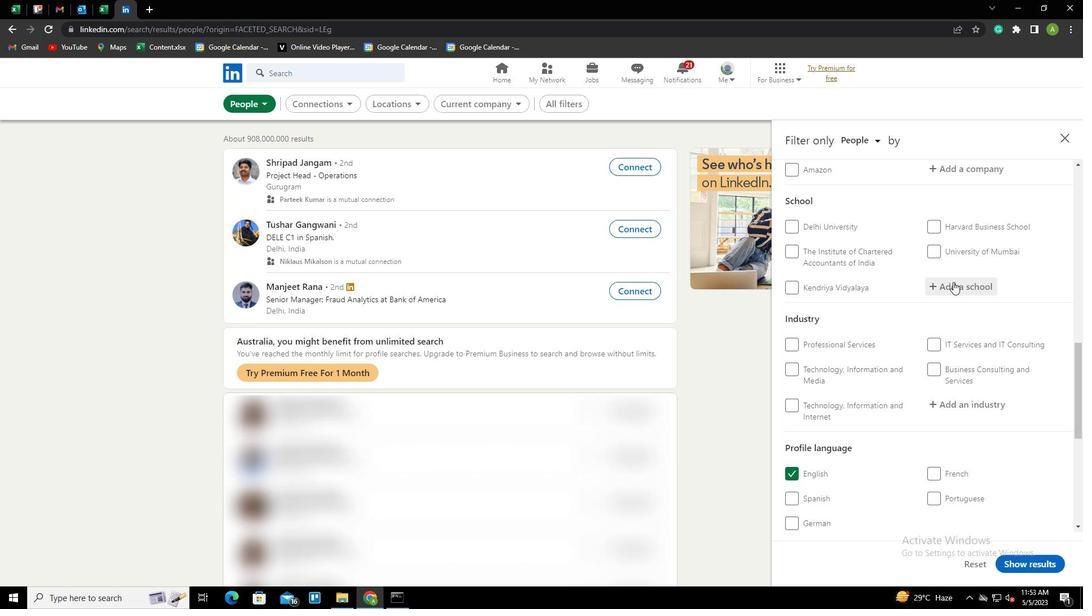 
Action: Key pressed <Key.shift><Key.shift>SANT<Key.space><Key.shift>GADGE<Key.space><Key.shift><Key.shift>BABA<Key.space><Key.shift><Key.shift><Key.shift><Key.shift><Key.shift><Key.shift><Key.shift><Key.shift><Key.shift><Key.shift><Key.shift><Key.shift><Key.shift><Key.shift><Key.shift><Key.shift><Key.shift><Key.shift><Key.shift><Key.shift><Key.shift><Key.shift>AMRAVATI<Key.space><Key.shift>UNIVERSITY,<Key.space><Key.shift><Key.shift><Key.shift>AMRIVATI<Key.left><Key.left><Key.left><Key.left><Key.backspace>A<Key.down><Key.enter>
Screenshot: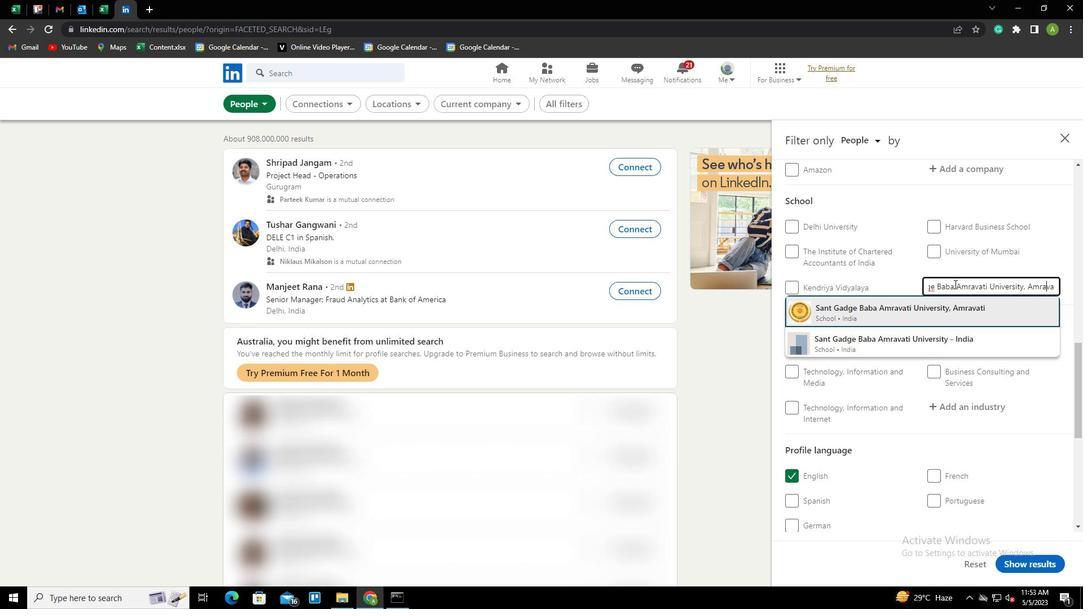 
Action: Mouse scrolled (954, 283) with delta (0, 0)
Screenshot: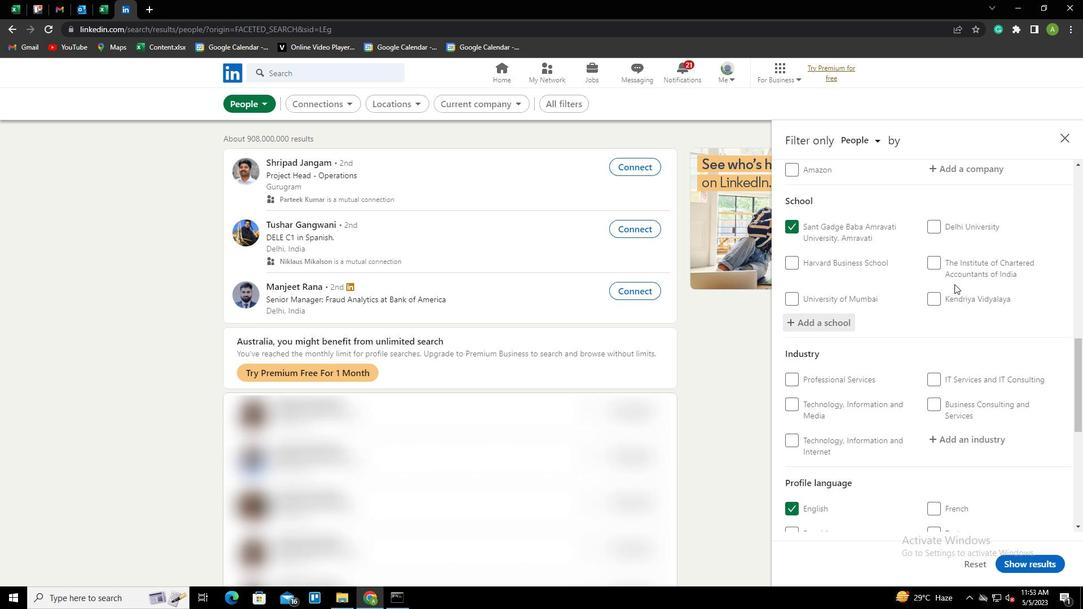 
Action: Mouse scrolled (954, 283) with delta (0, 0)
Screenshot: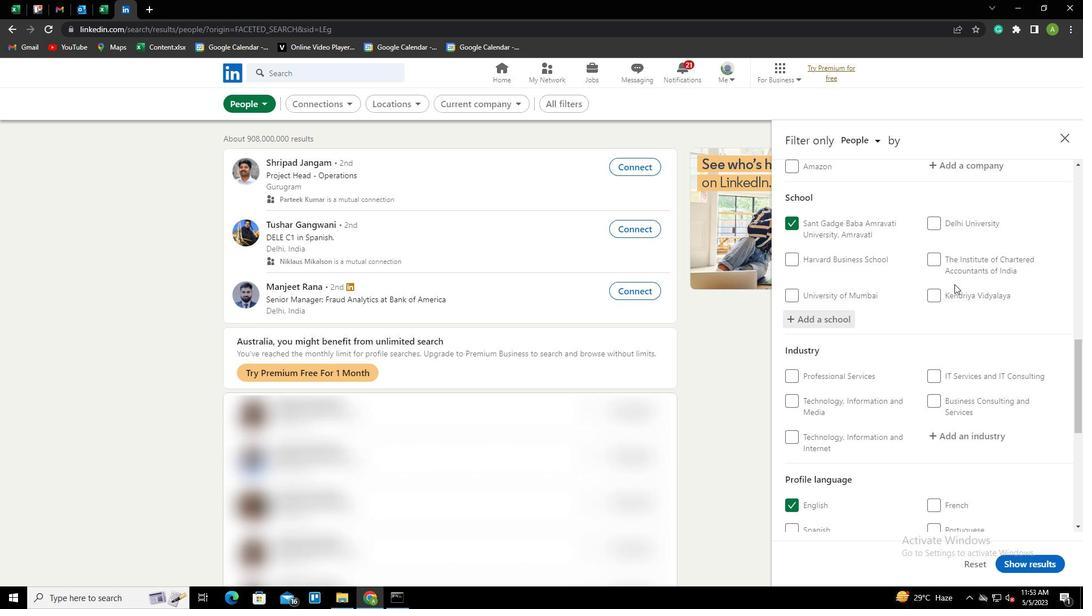 
Action: Mouse moved to (955, 319)
Screenshot: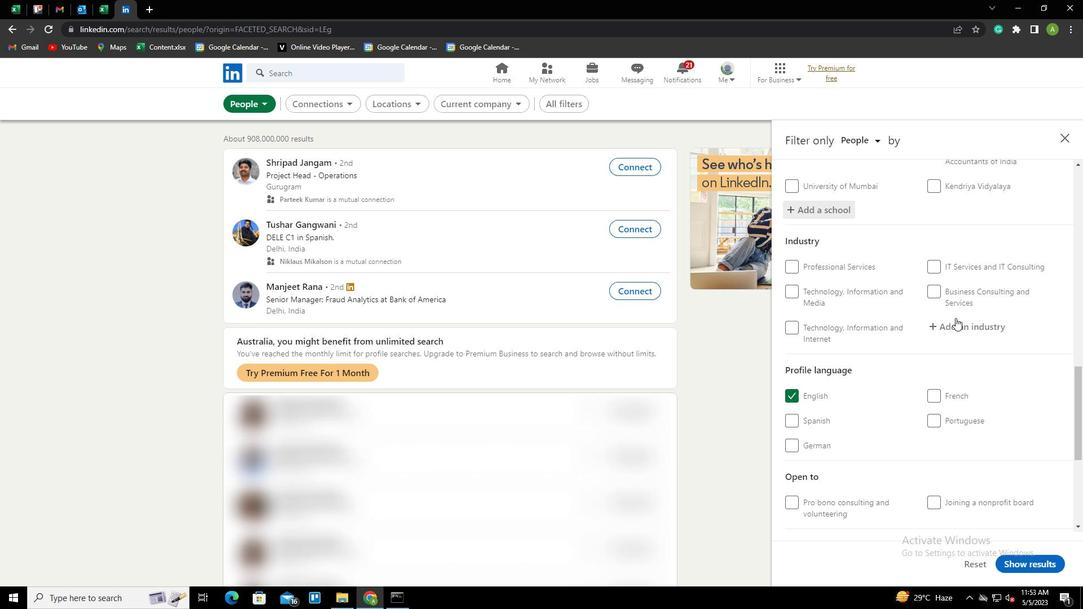 
Action: Mouse pressed left at (955, 319)
Screenshot: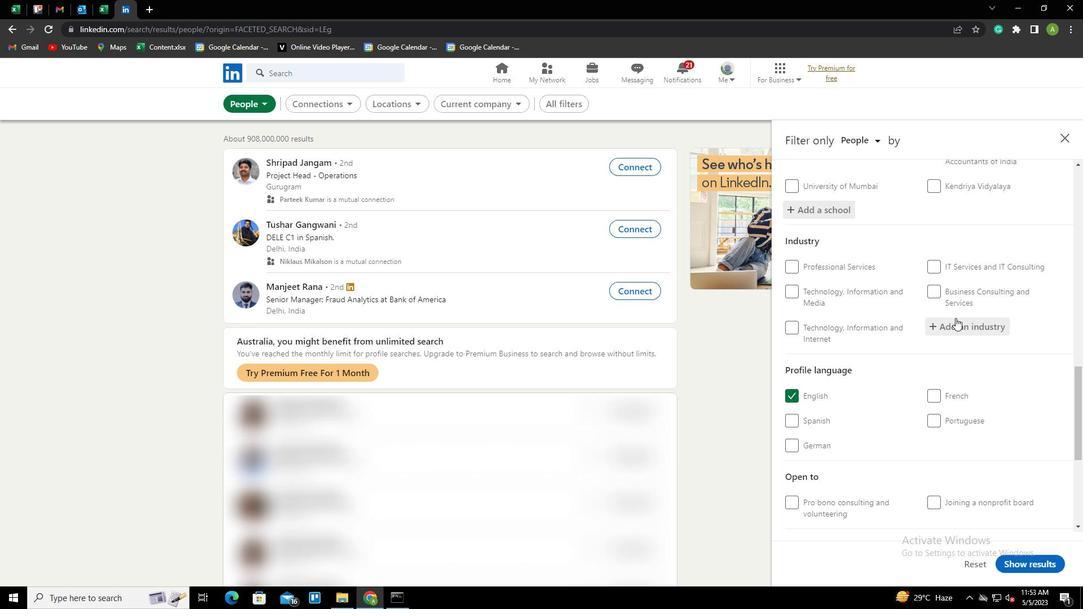 
Action: Key pressed <Key.shift><Key.shift>TRADE<Key.space><Key.shift>CONTRACTORS<Key.down><Key.enter>
Screenshot: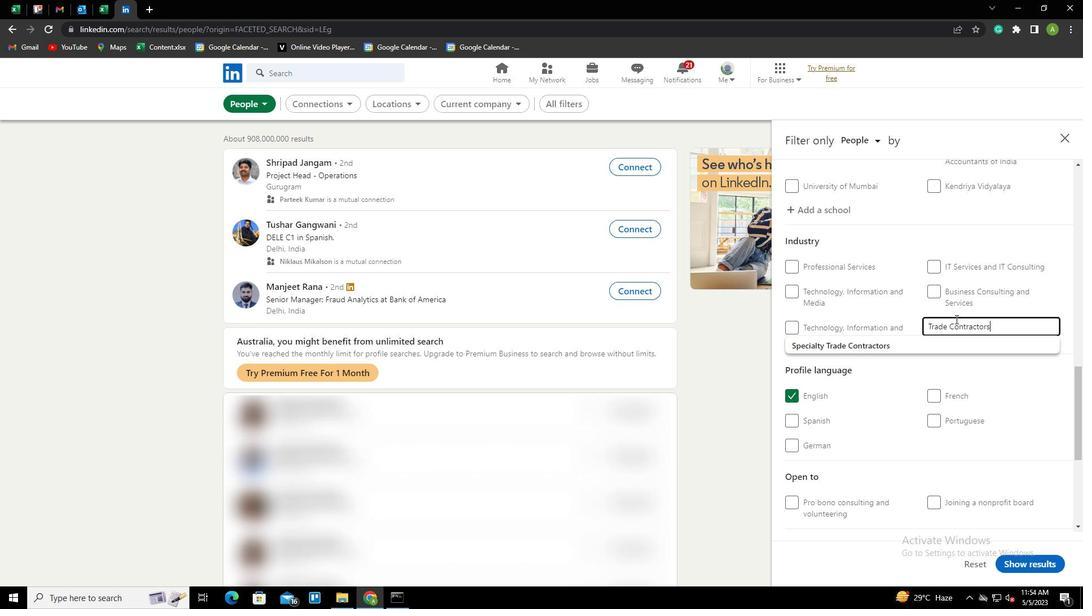 
Action: Mouse scrolled (955, 318) with delta (0, 0)
Screenshot: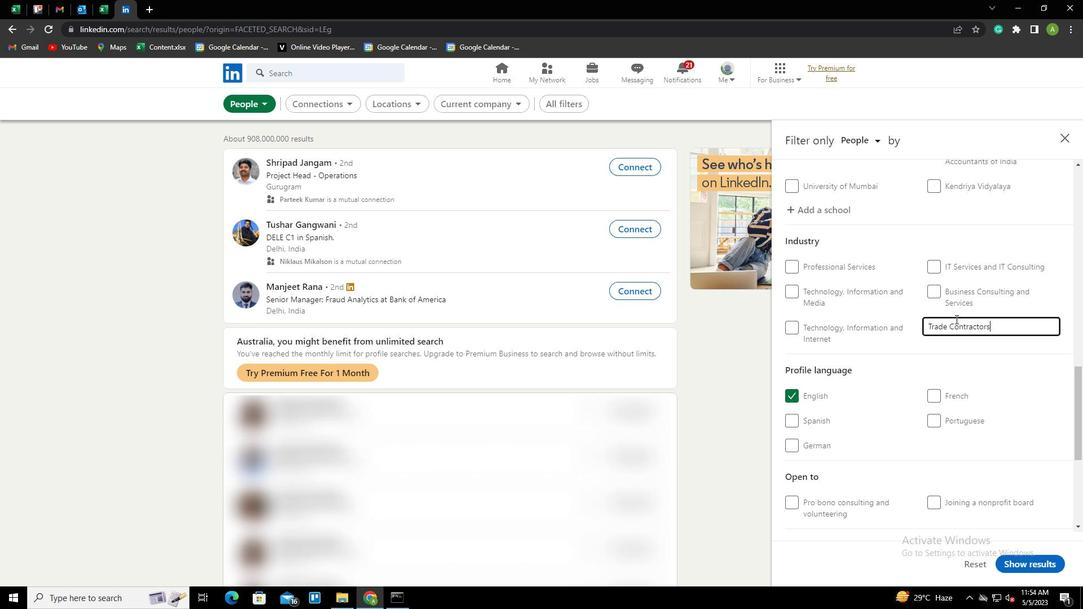 
Action: Mouse scrolled (955, 318) with delta (0, 0)
Screenshot: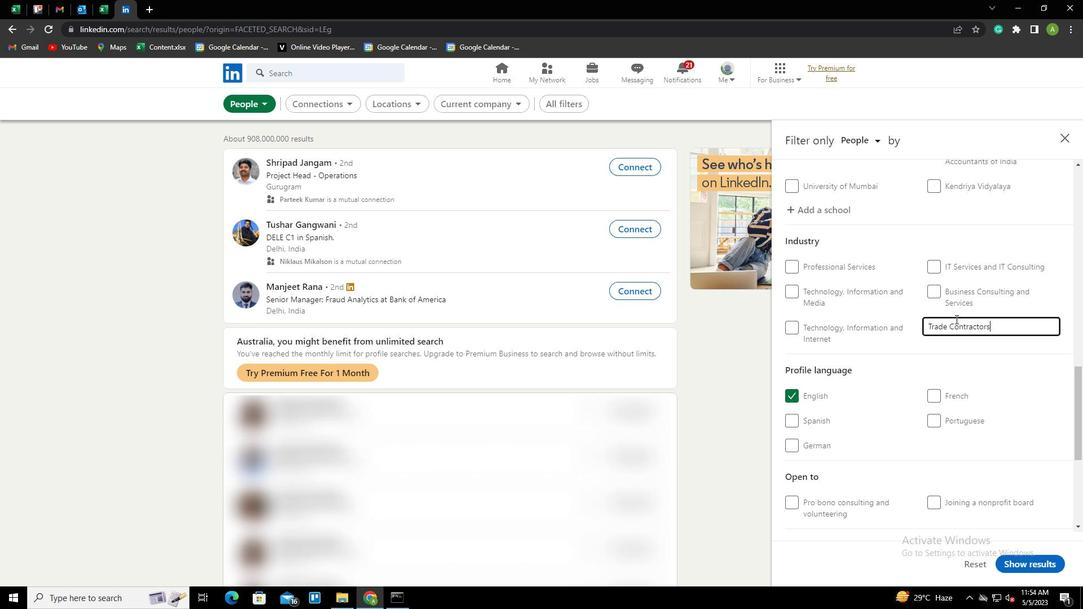 
Action: Mouse scrolled (955, 318) with delta (0, 0)
Screenshot: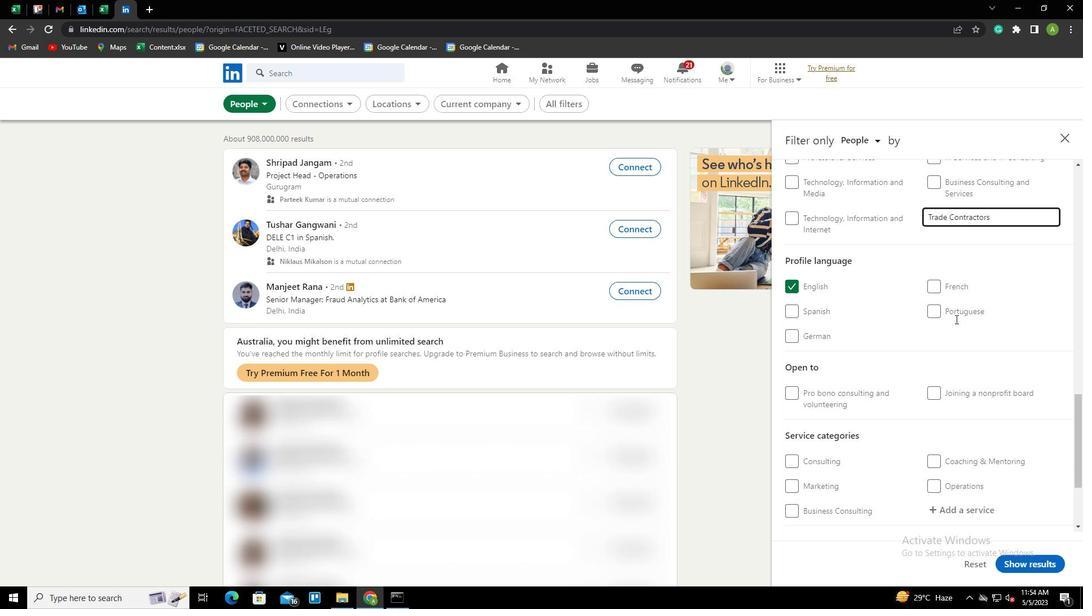
Action: Mouse scrolled (955, 319) with delta (0, 0)
Screenshot: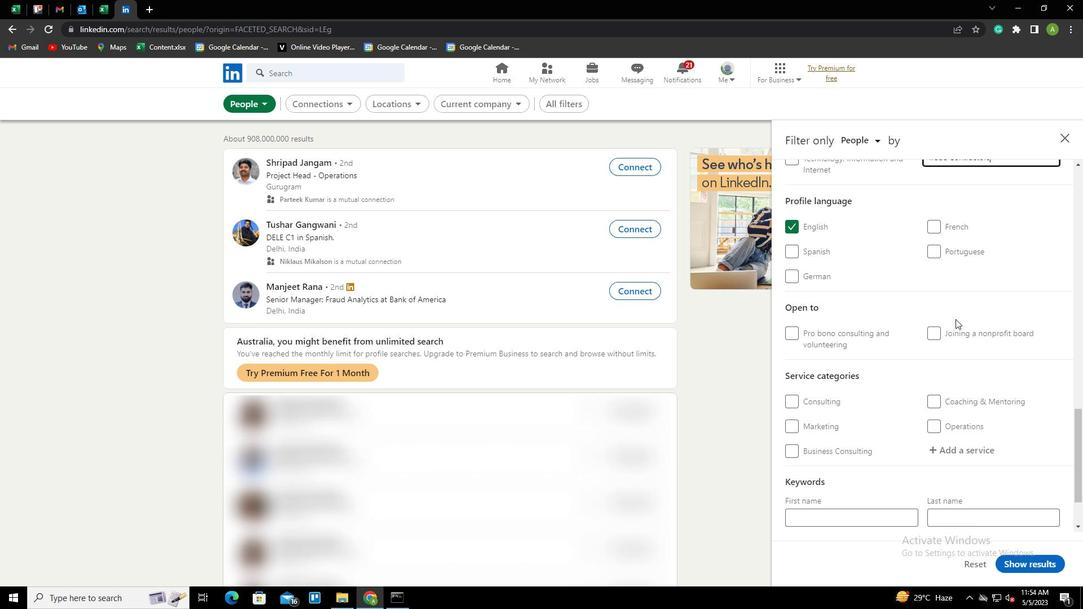 
Action: Mouse moved to (977, 331)
Screenshot: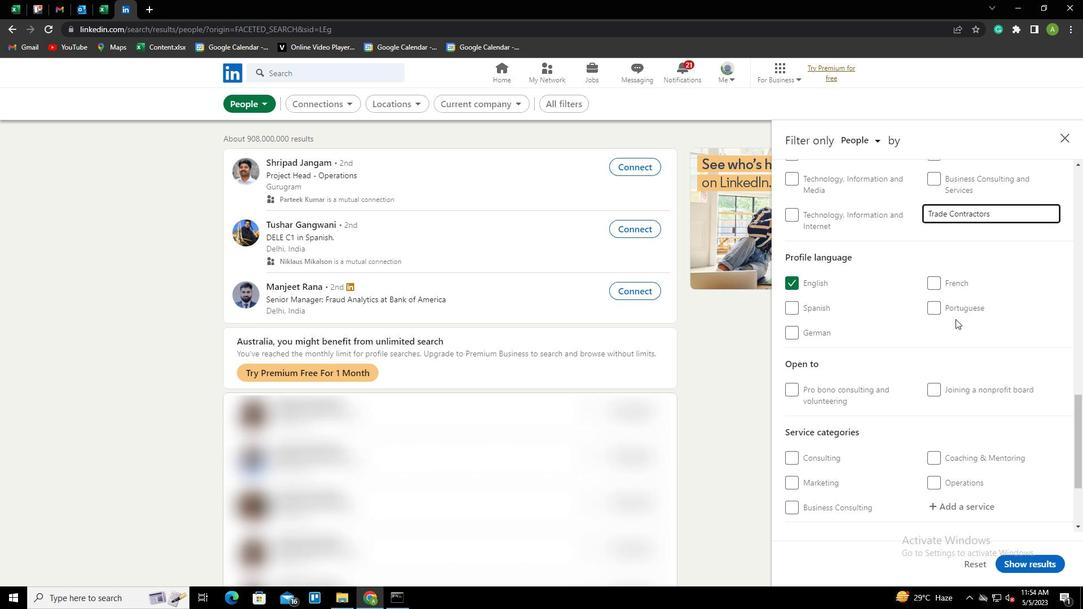 
Action: Mouse scrolled (977, 330) with delta (0, 0)
Screenshot: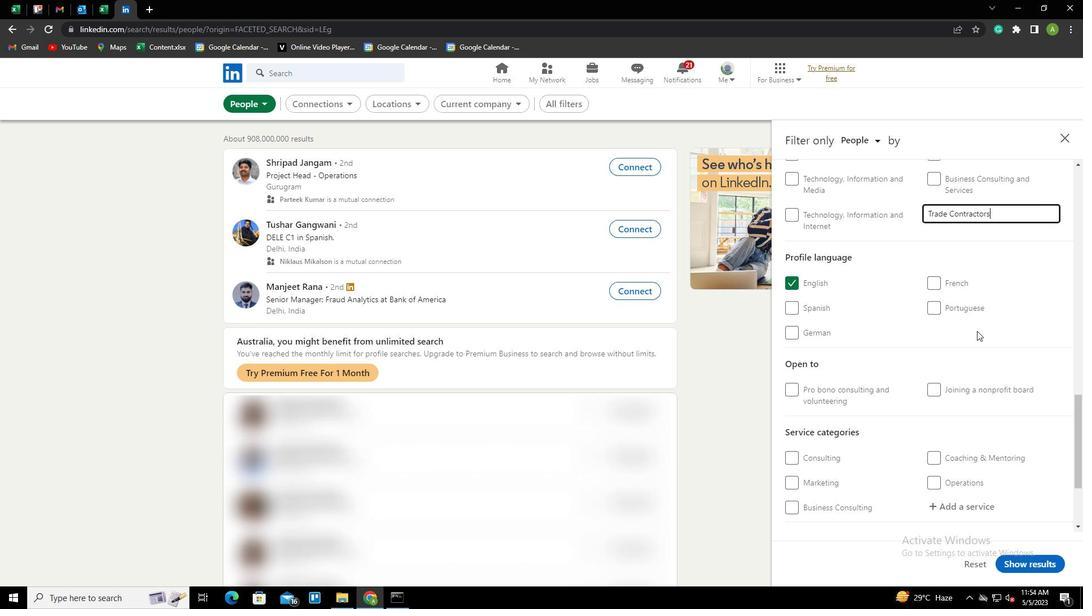 
Action: Mouse moved to (954, 442)
Screenshot: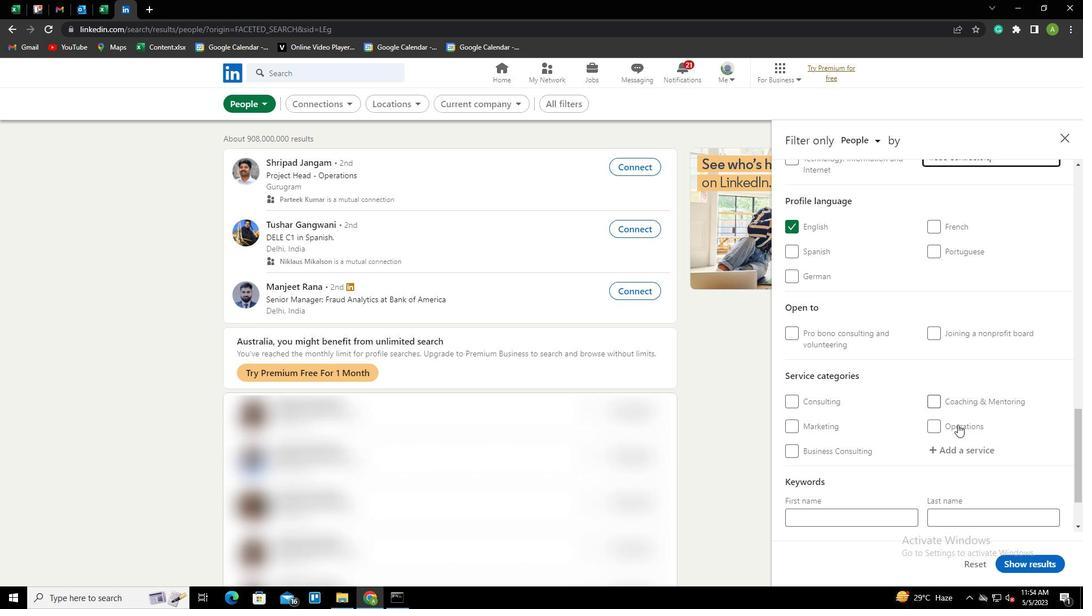 
Action: Mouse pressed left at (954, 442)
Screenshot: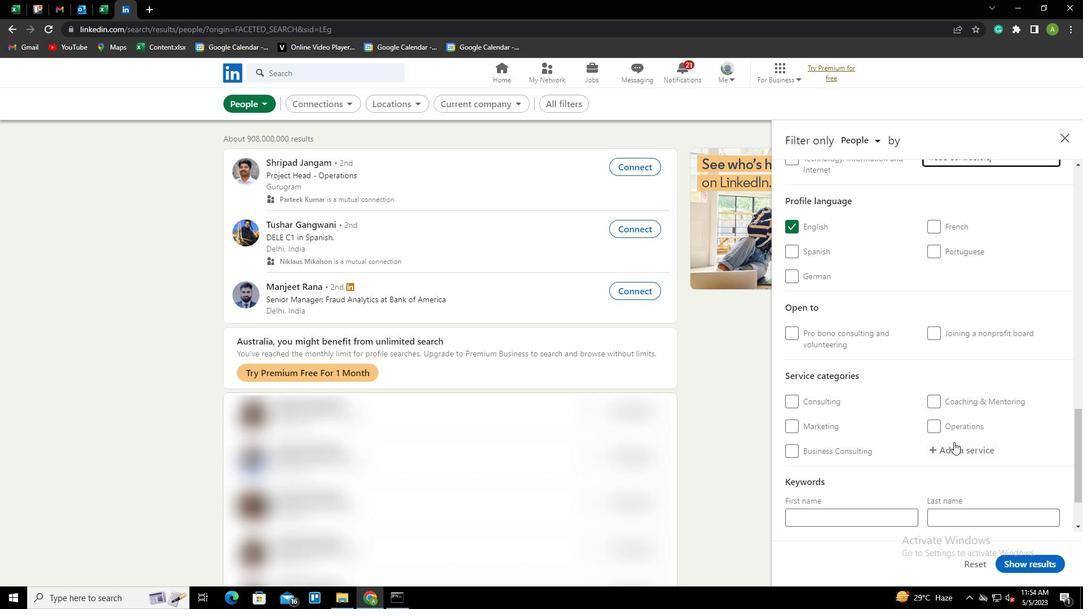 
Action: Key pressed <Key.shift><Key.shift><Key.shift><Key.shift><Key.shift>BARTENDING<Key.down><Key.enter>
Screenshot: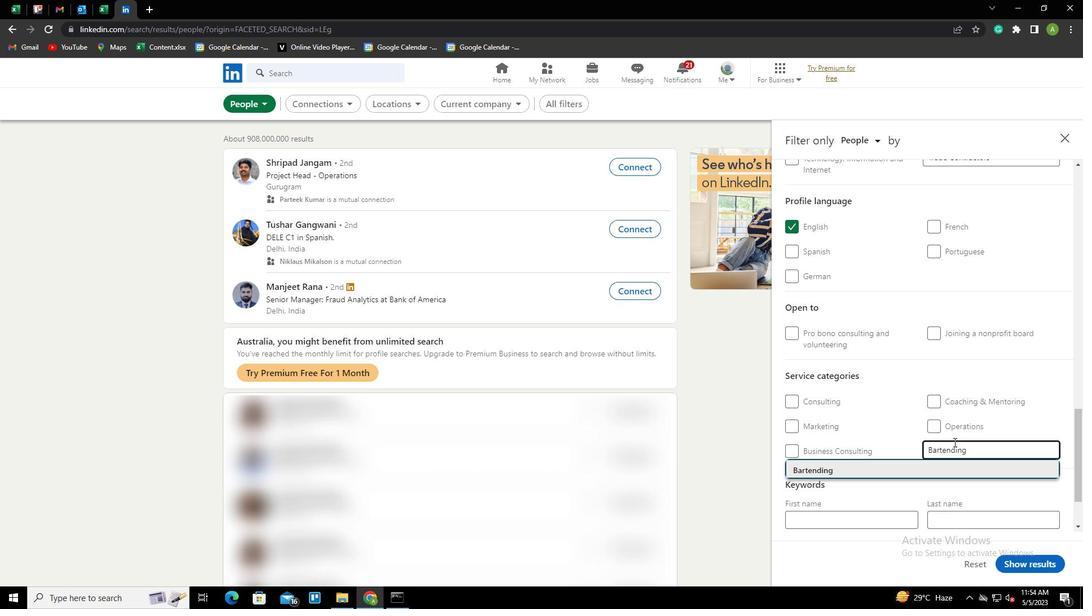 
Action: Mouse scrolled (954, 441) with delta (0, 0)
Screenshot: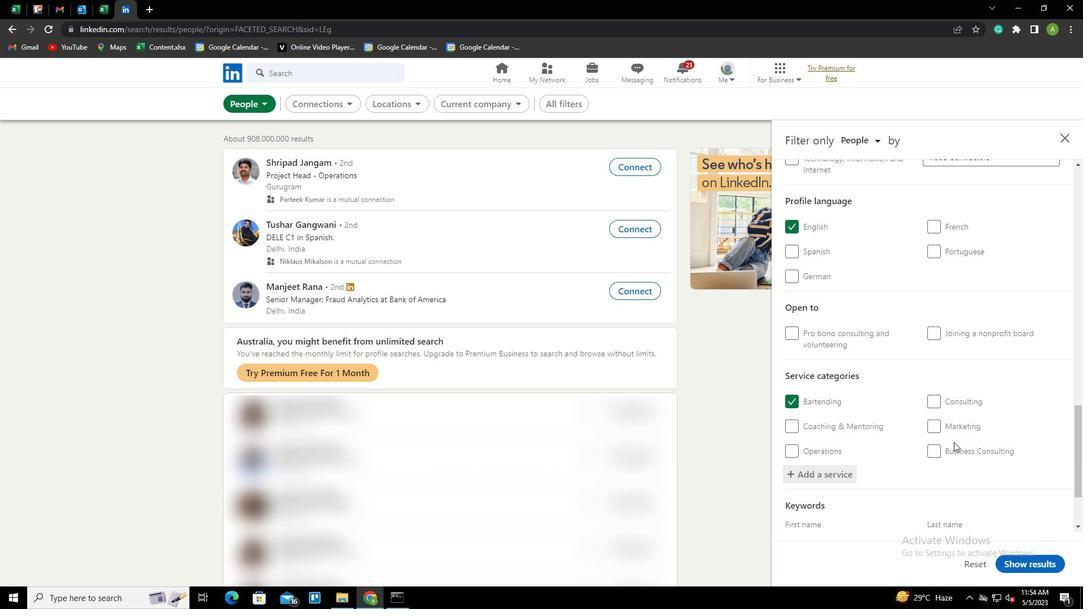 
Action: Mouse scrolled (954, 441) with delta (0, 0)
Screenshot: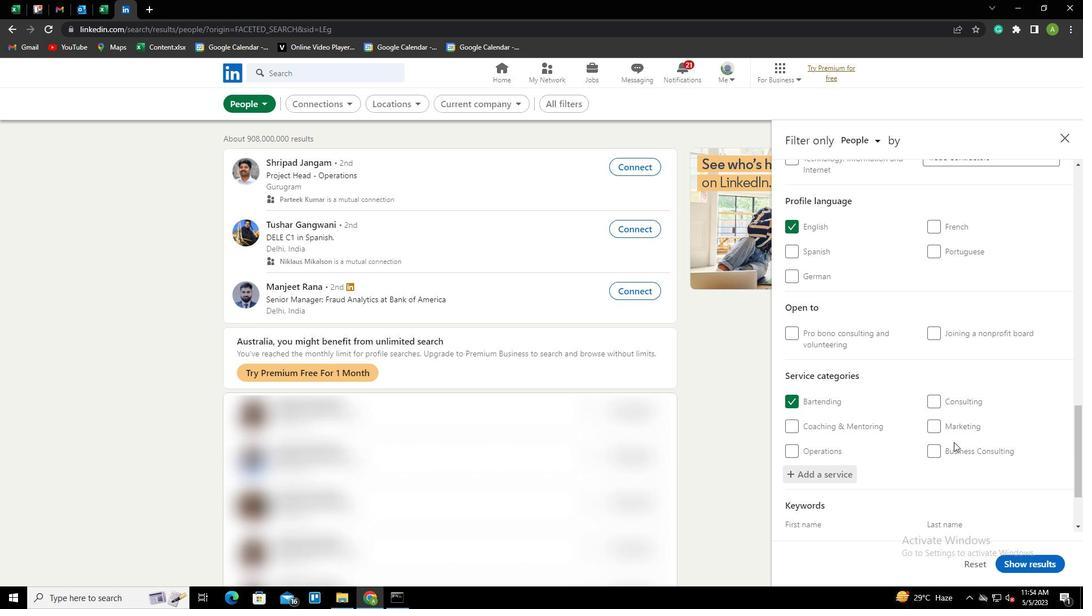 
Action: Mouse scrolled (954, 441) with delta (0, 0)
Screenshot: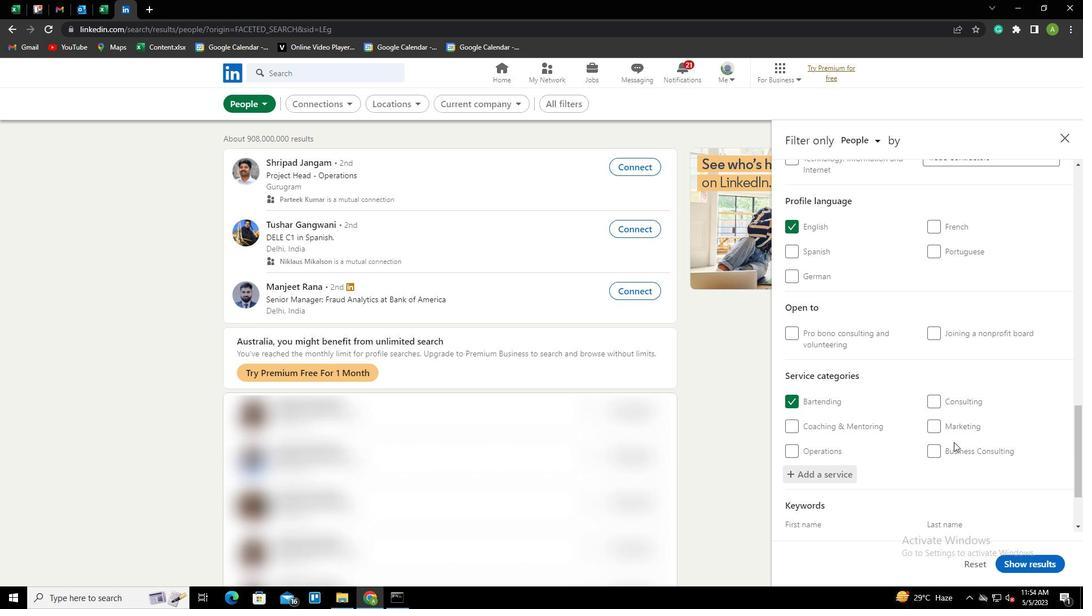 
Action: Mouse moved to (905, 476)
Screenshot: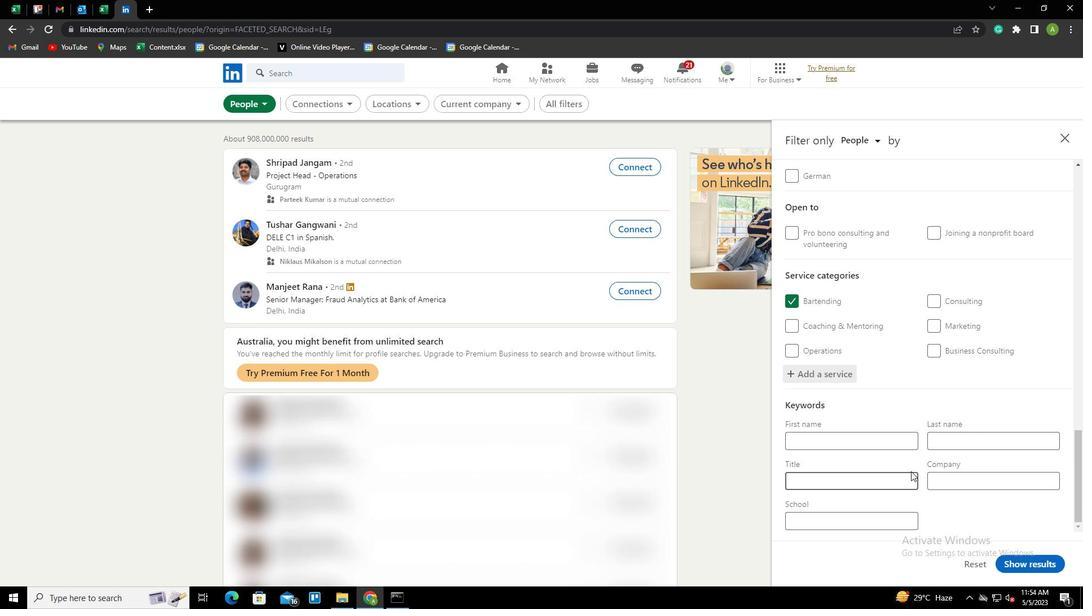 
Action: Mouse pressed left at (905, 476)
Screenshot: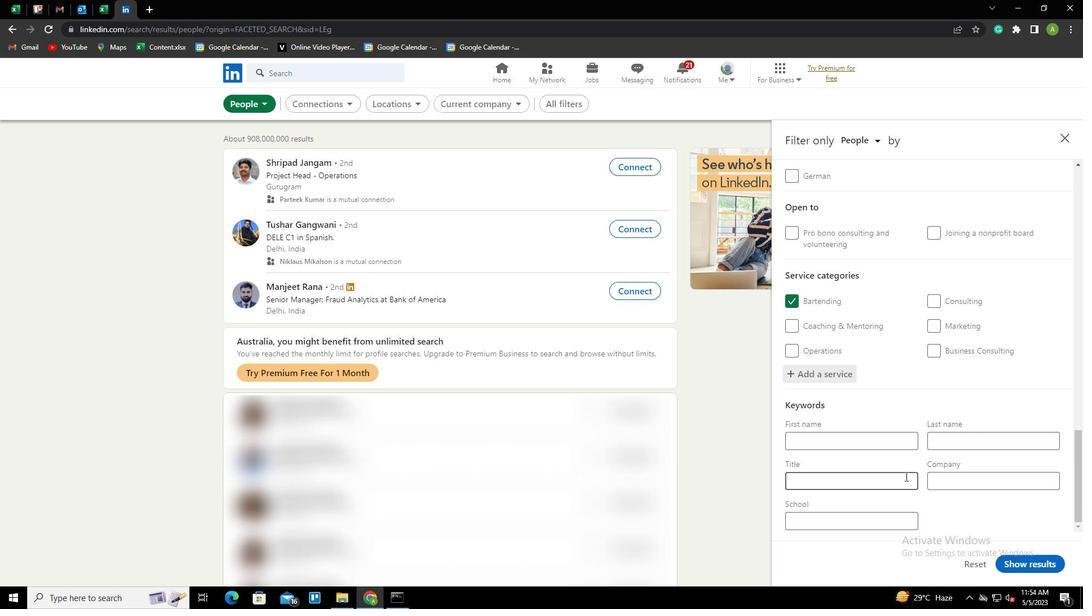 
Action: Mouse moved to (905, 476)
Screenshot: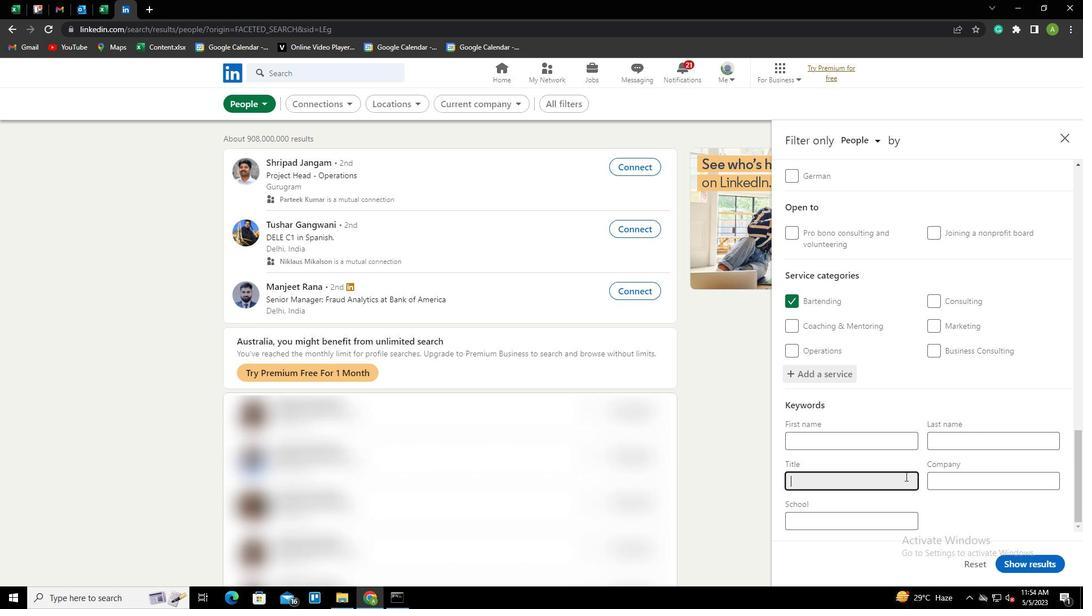 
Action: Key pressed <Key.shift><Key.shift>TEACGI<Key.backspace><Key.backspace>HING<Key.space><Key.shift>ASSISTANT
Screenshot: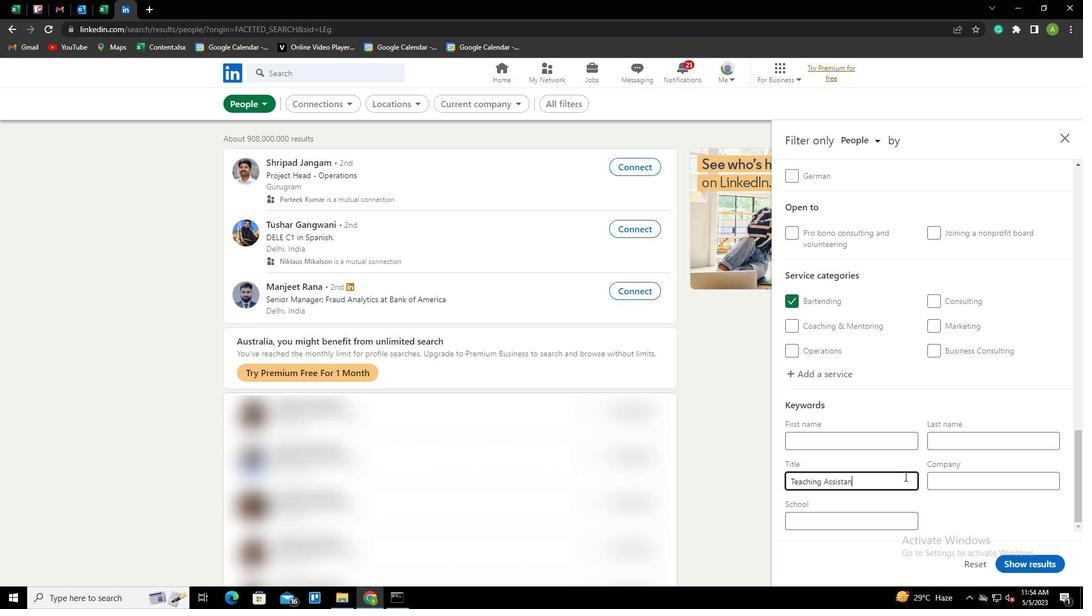 
Action: Mouse moved to (972, 517)
Screenshot: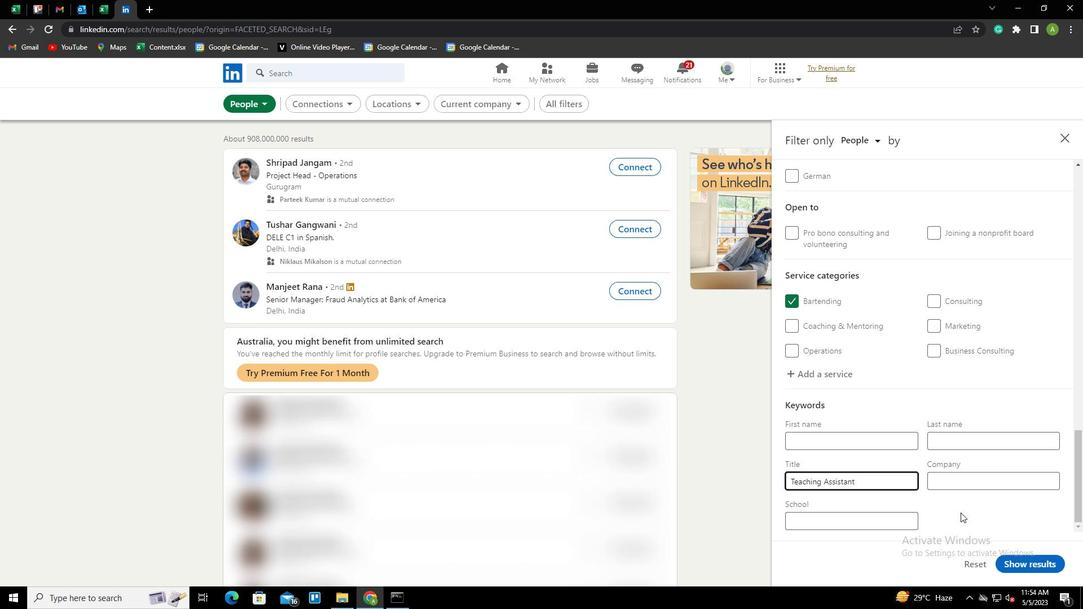 
Action: Mouse pressed left at (972, 517)
Screenshot: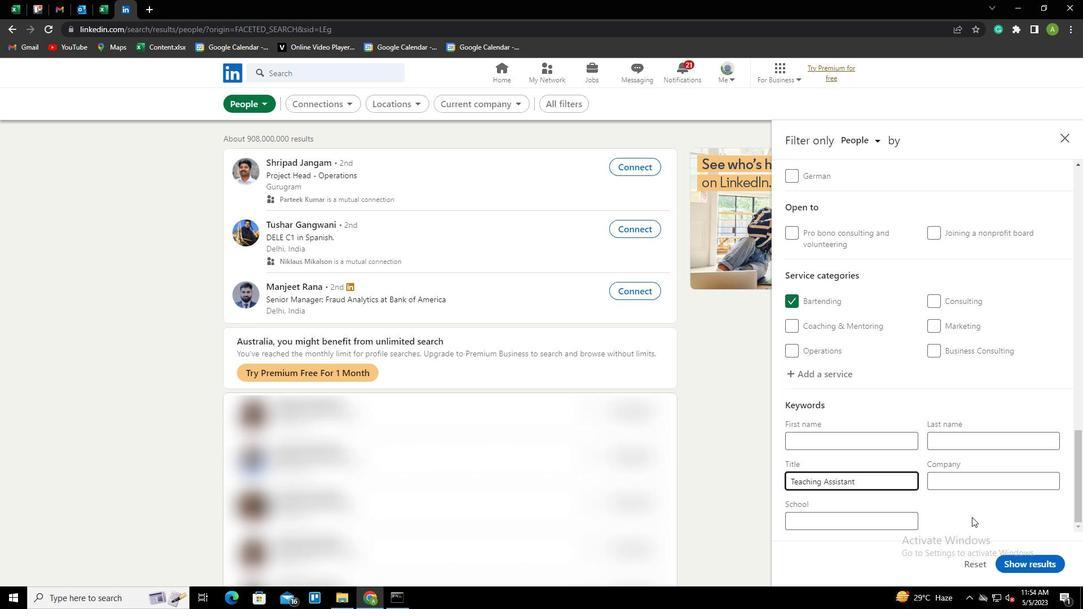 
Action: Mouse moved to (1034, 562)
Screenshot: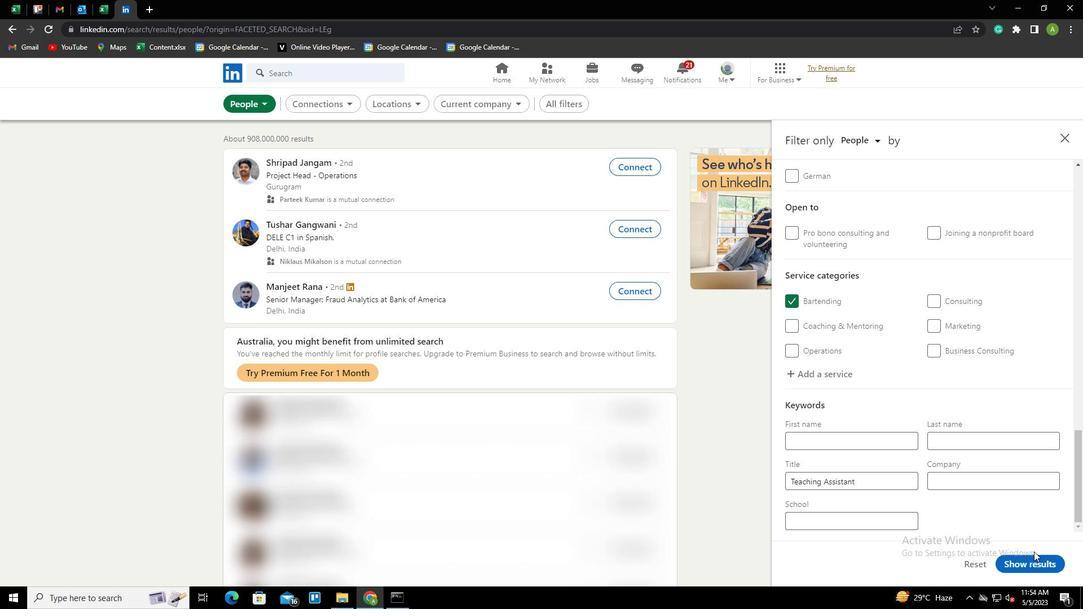 
Action: Mouse pressed left at (1034, 562)
Screenshot: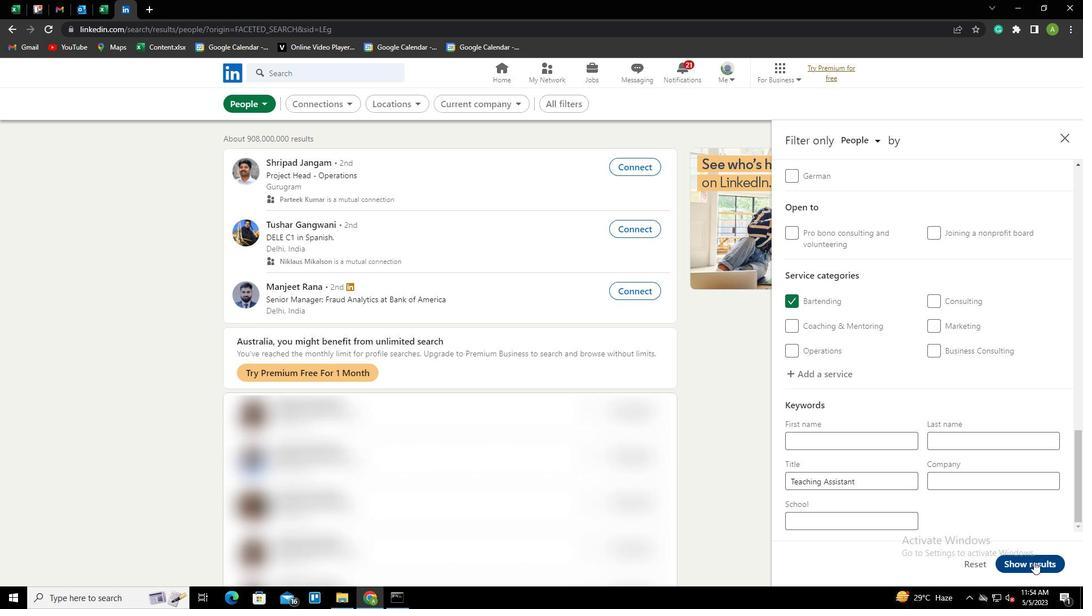 
